 Task: Find connections with filter location Mogán with filter topic #Energywith filter profile language Potuguese with filter current company EY with filter school Dnyanprassarak Mandals College of Arts Sou. Sheela Premanand Vaidya College of Science & VNS Bandekar College of Commerce Assagao with filter industry Wholesale Metals and Minerals with filter service category Cybersecurity with filter keywords title Receptionist
Action: Mouse moved to (568, 65)
Screenshot: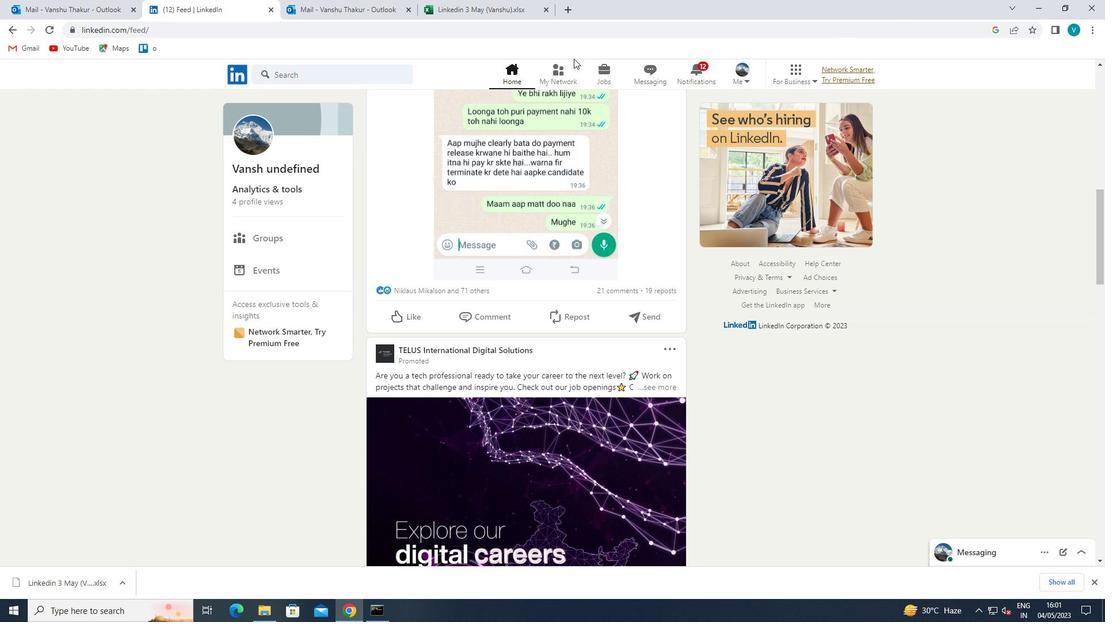 
Action: Mouse pressed left at (568, 65)
Screenshot: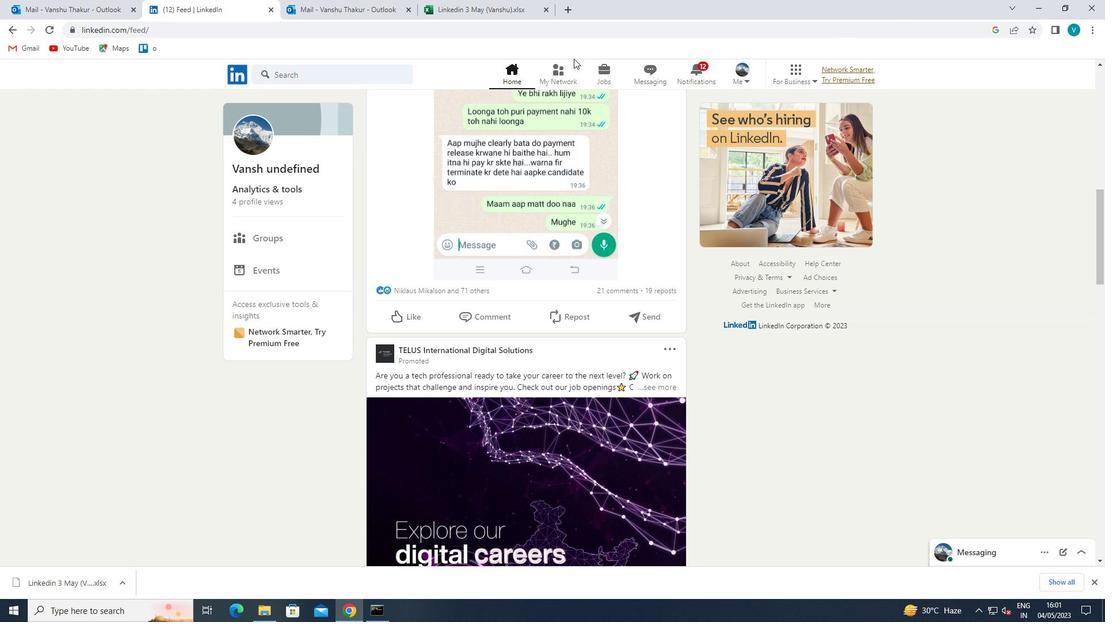 
Action: Mouse moved to (321, 129)
Screenshot: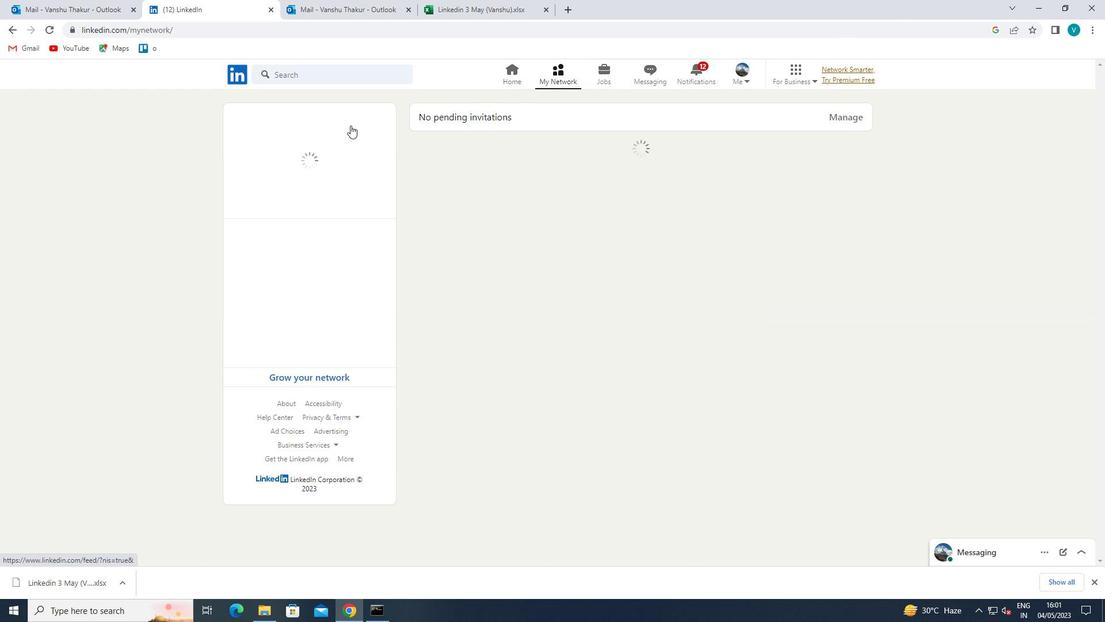 
Action: Mouse pressed left at (321, 129)
Screenshot: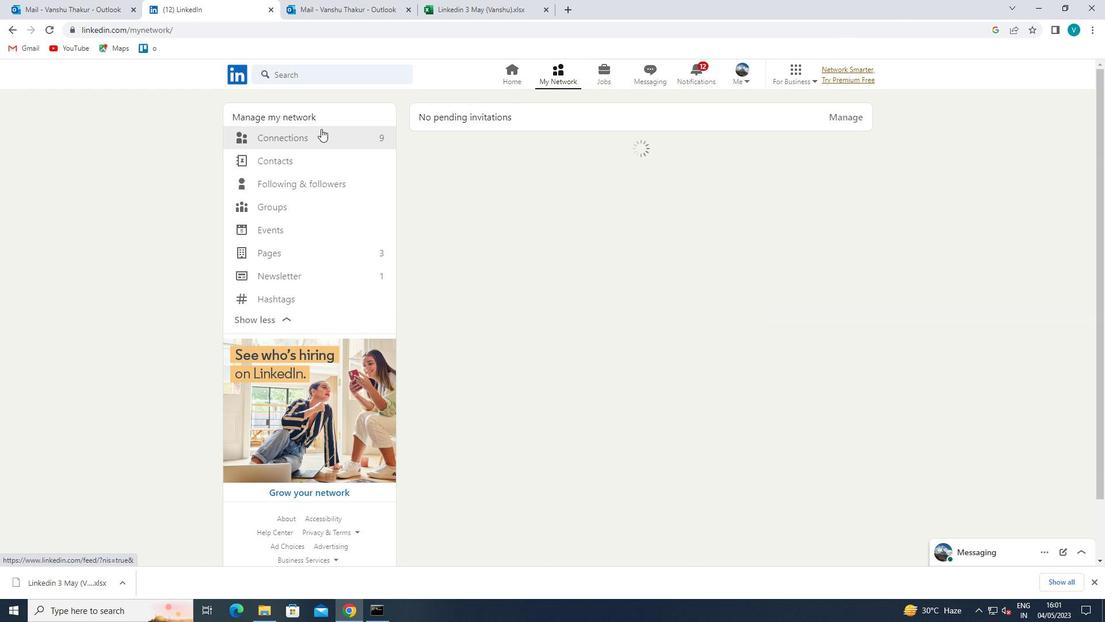 
Action: Mouse moved to (346, 131)
Screenshot: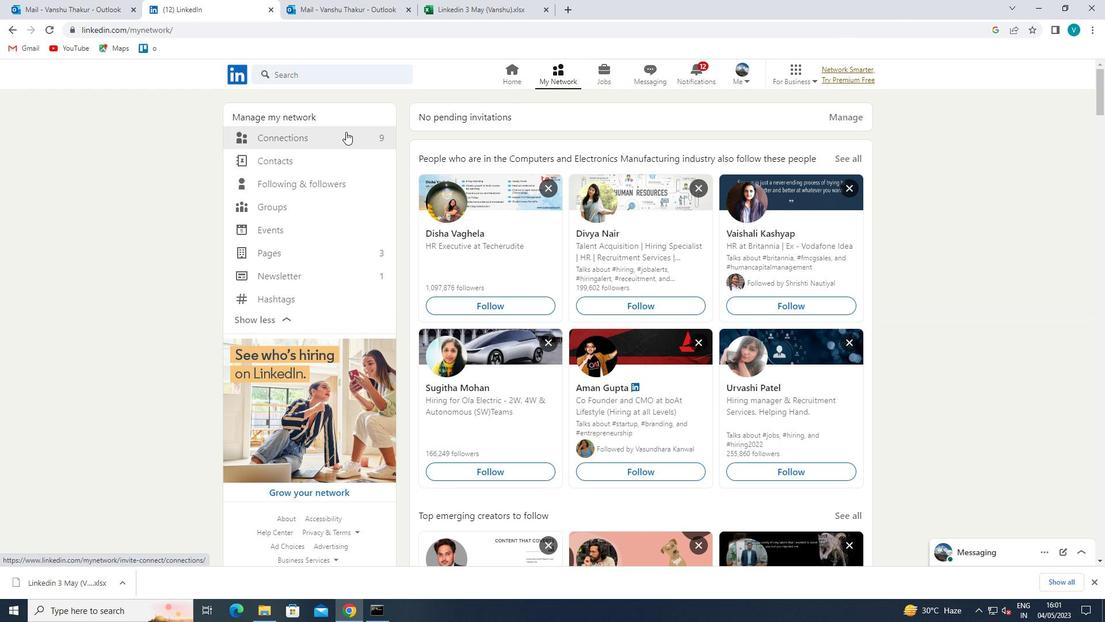 
Action: Mouse pressed left at (346, 131)
Screenshot: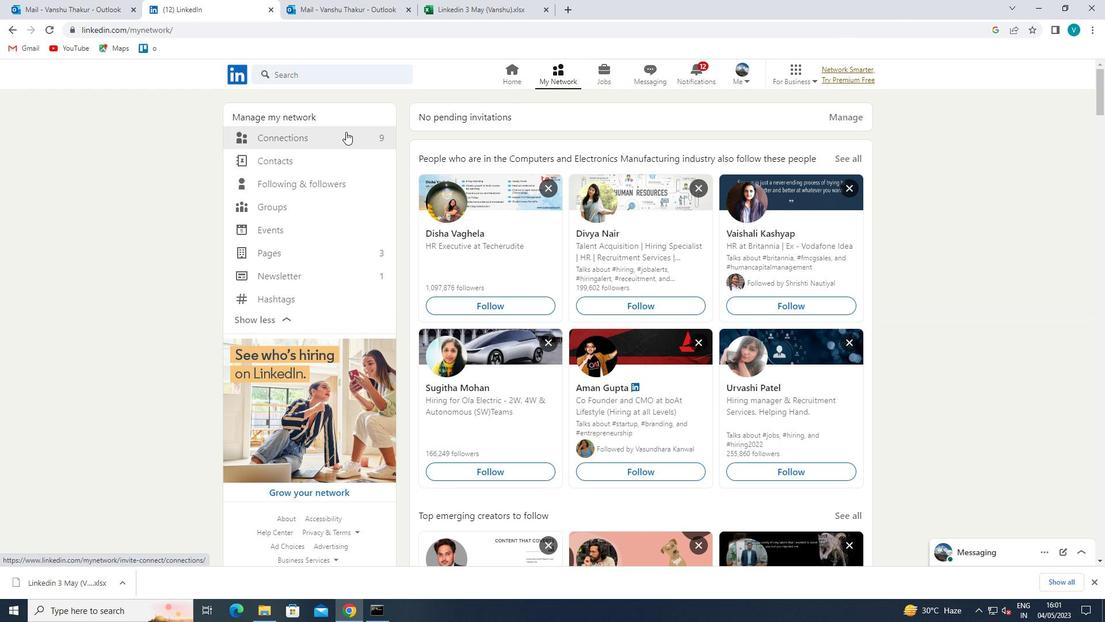 
Action: Mouse moved to (622, 136)
Screenshot: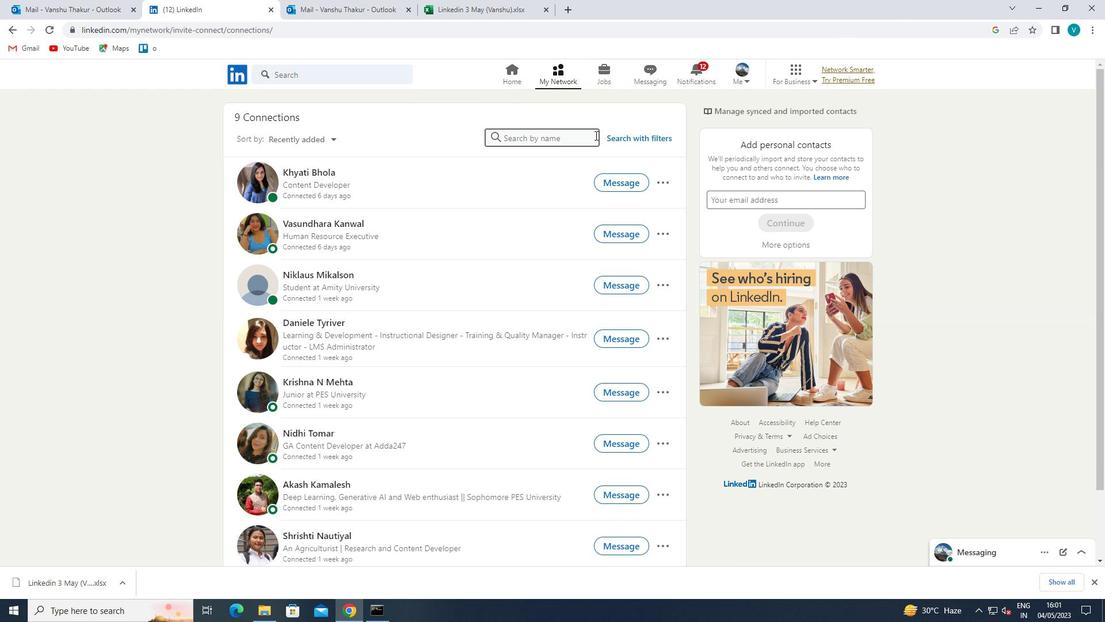 
Action: Mouse pressed left at (622, 136)
Screenshot: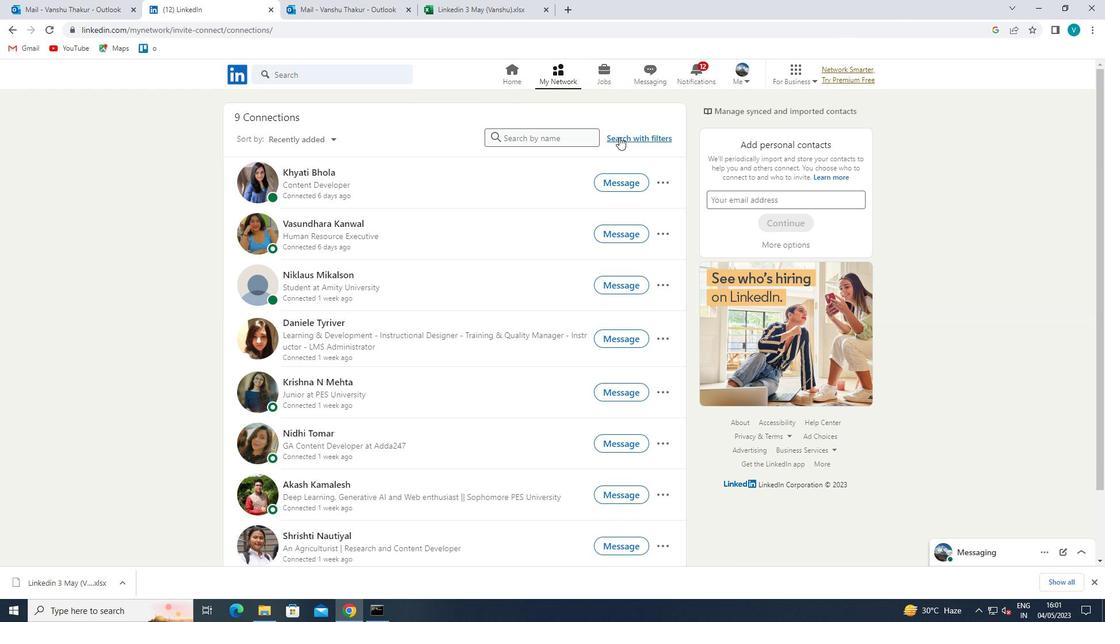 
Action: Mouse moved to (563, 110)
Screenshot: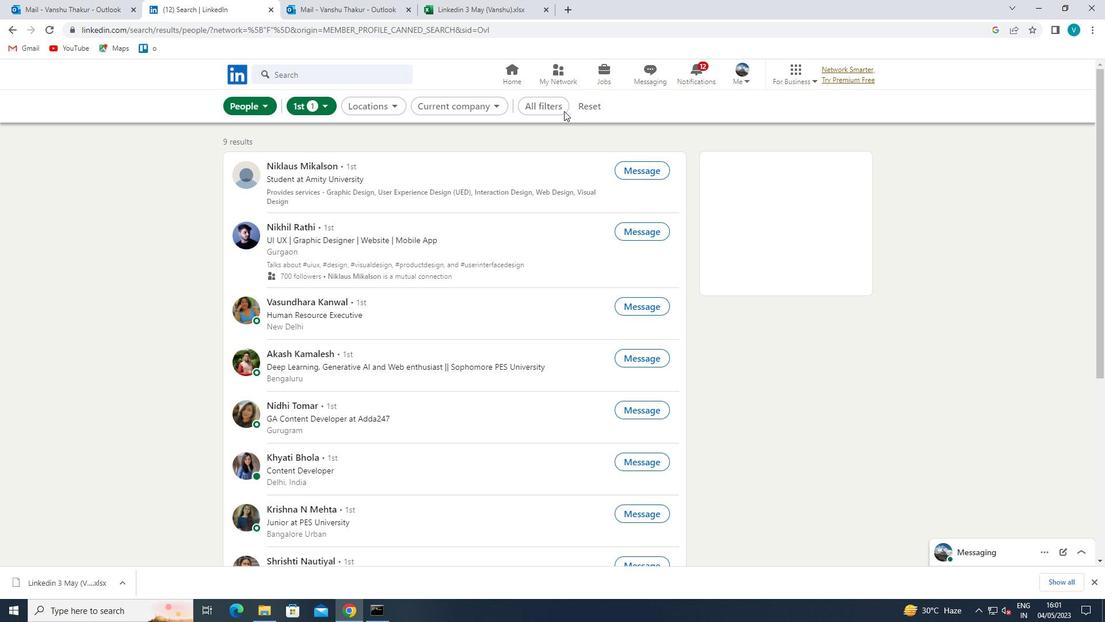 
Action: Mouse pressed left at (563, 110)
Screenshot: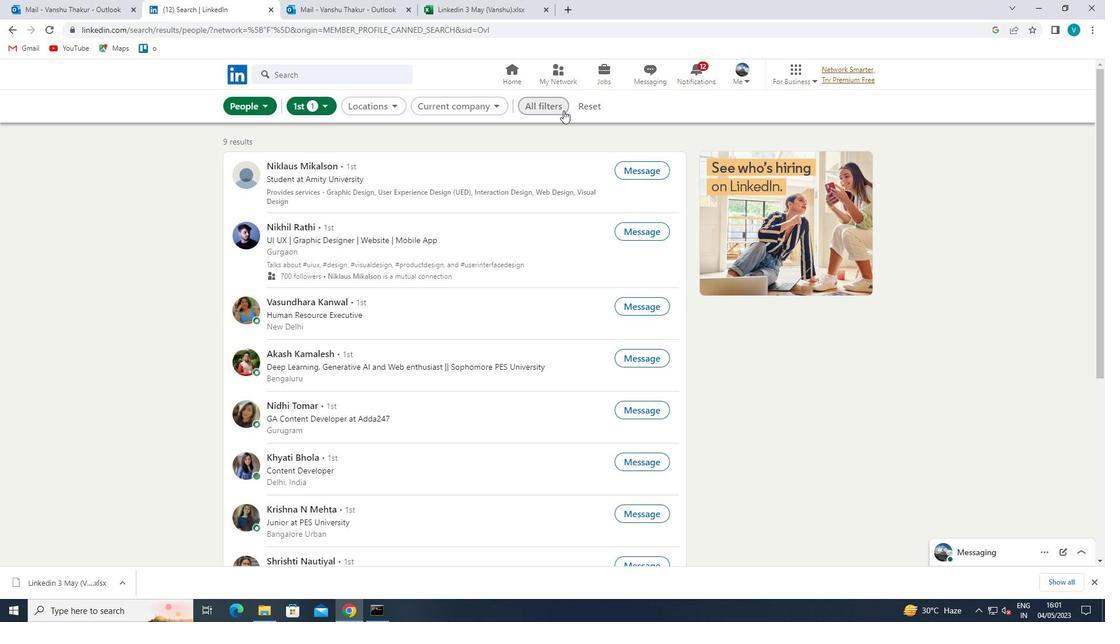 
Action: Mouse moved to (936, 276)
Screenshot: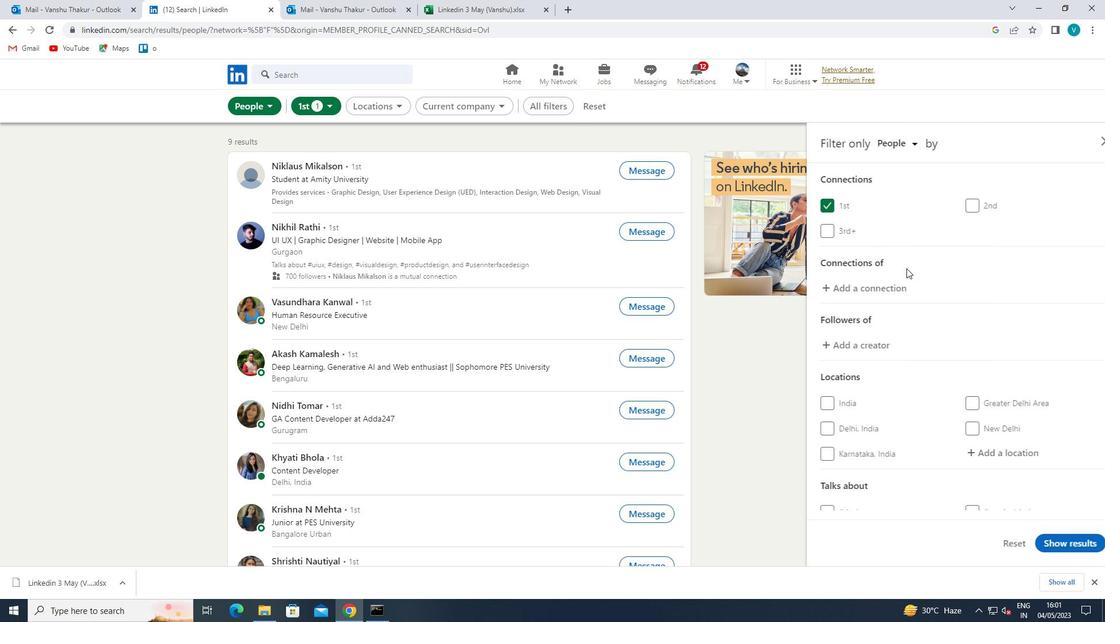 
Action: Mouse scrolled (936, 275) with delta (0, 0)
Screenshot: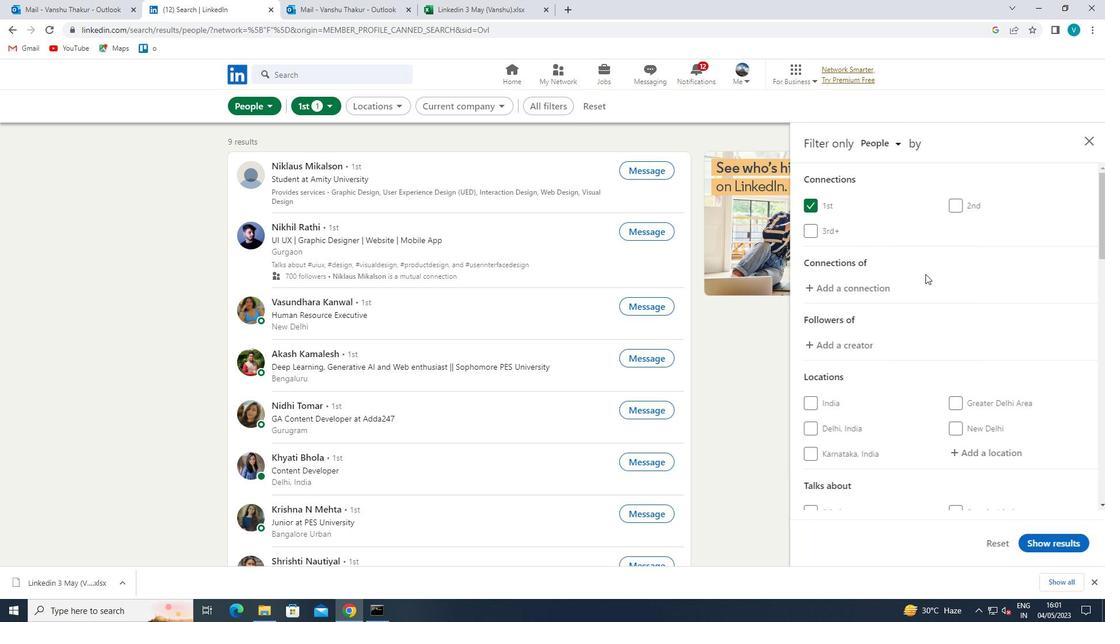
Action: Mouse moved to (985, 385)
Screenshot: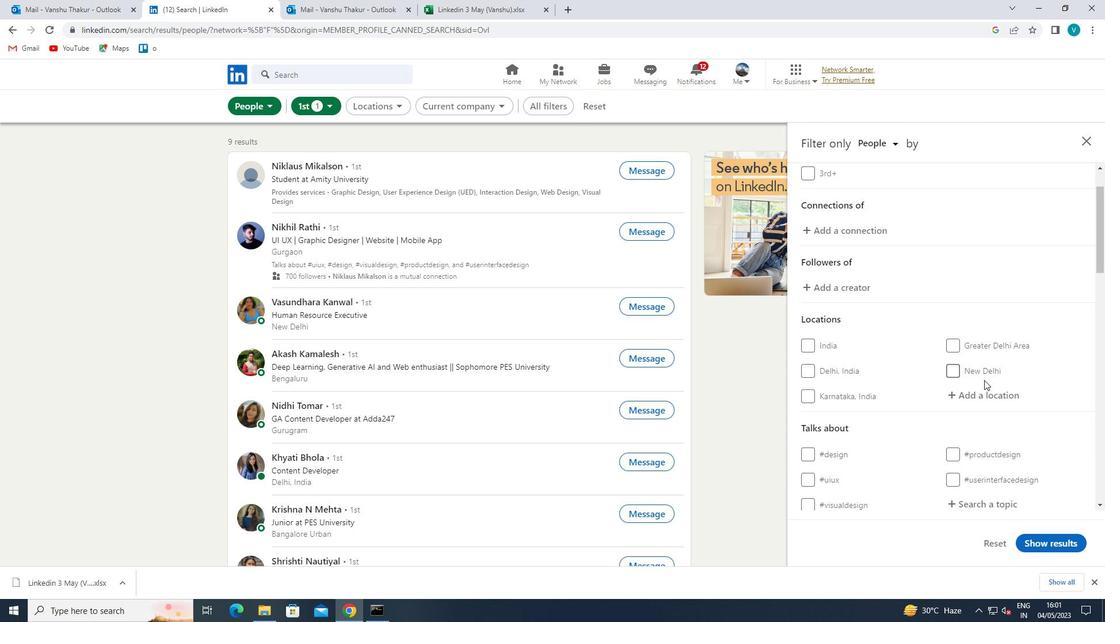 
Action: Mouse pressed left at (985, 385)
Screenshot: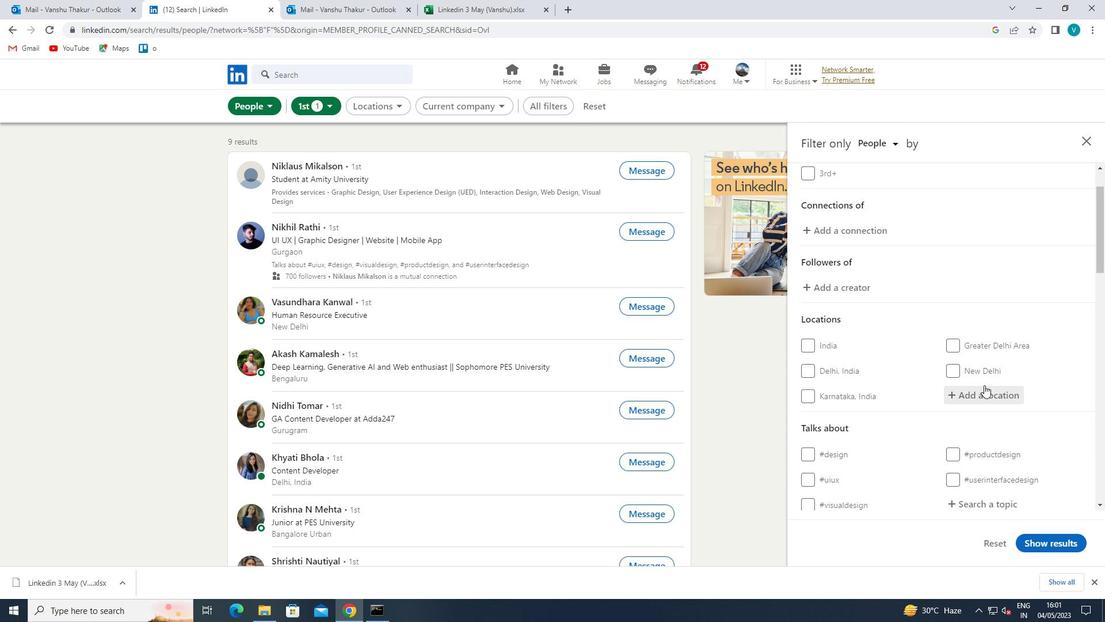 
Action: Mouse moved to (954, 369)
Screenshot: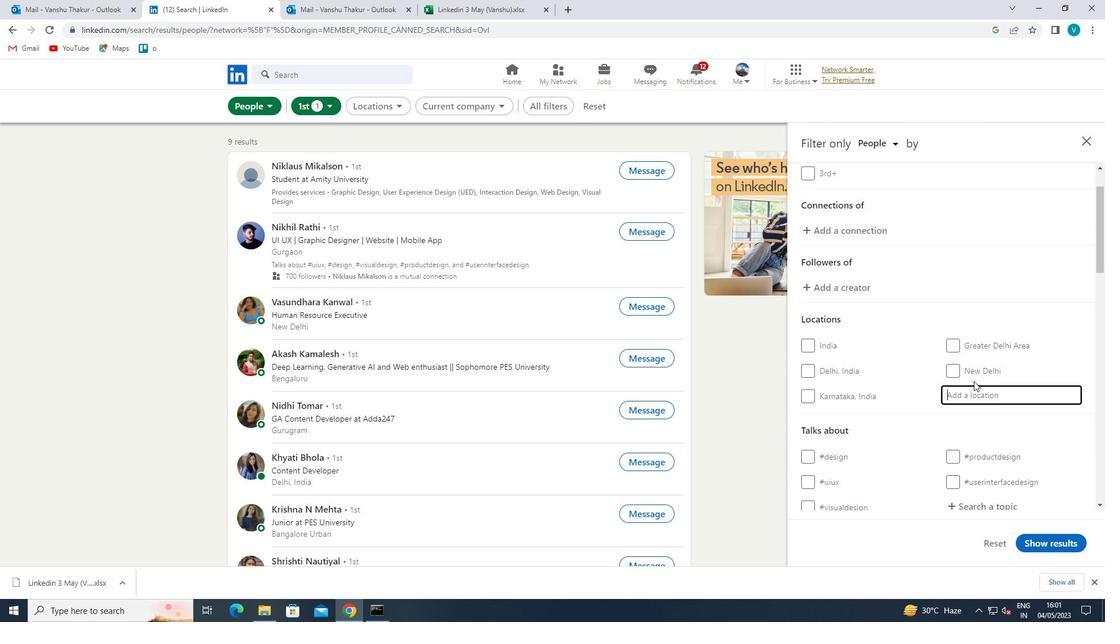 
Action: Key pressed <Key.shift>MOGAN
Screenshot: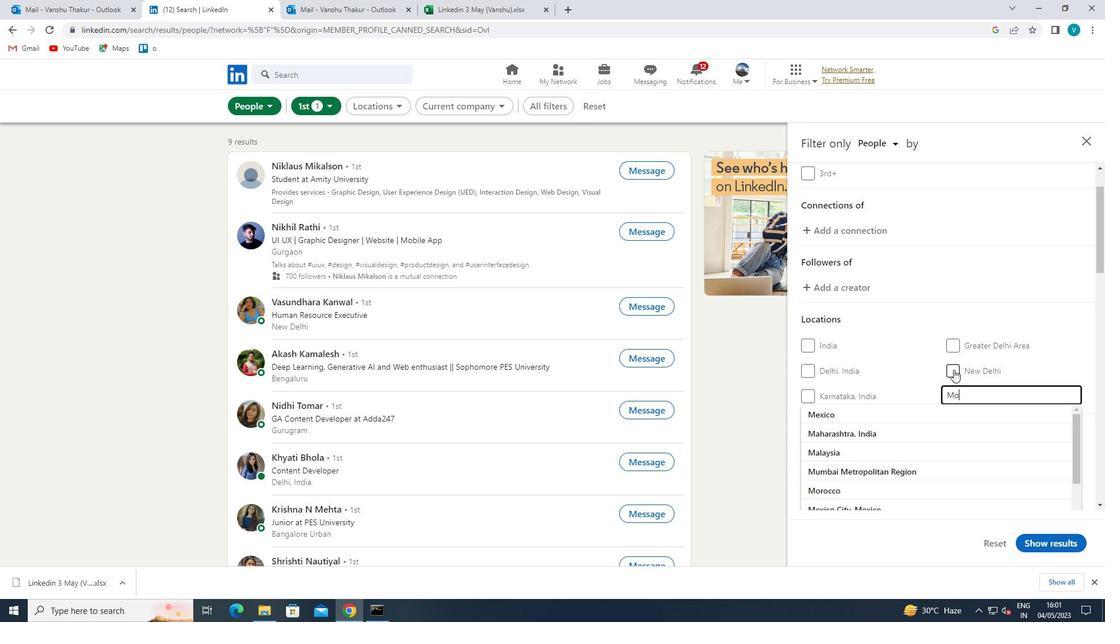 
Action: Mouse moved to (912, 419)
Screenshot: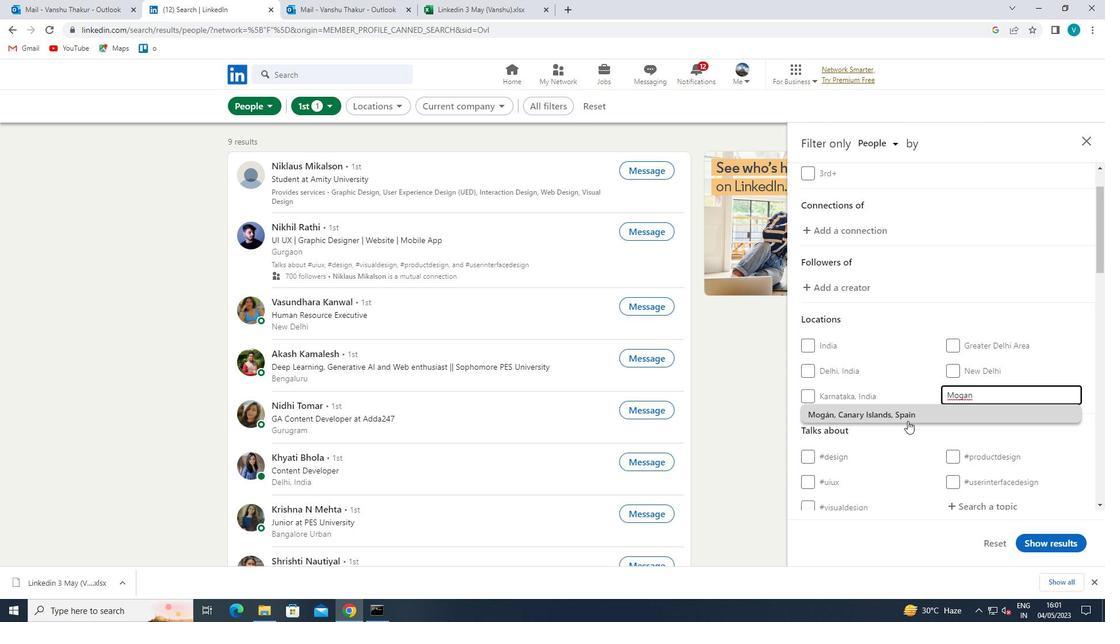 
Action: Mouse pressed left at (912, 419)
Screenshot: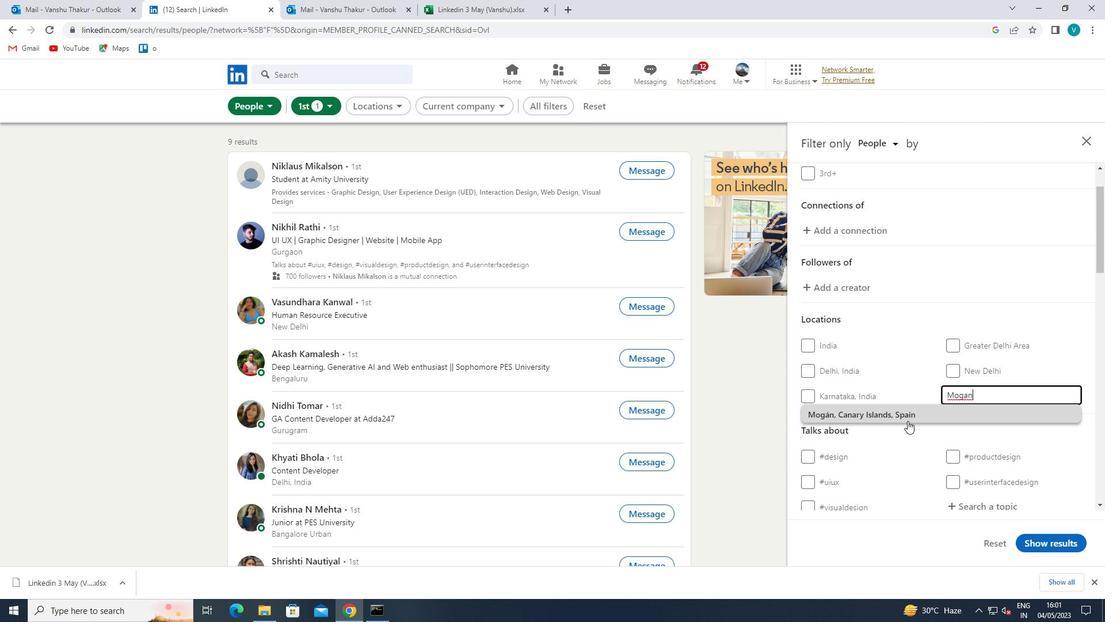 
Action: Mouse scrolled (912, 418) with delta (0, 0)
Screenshot: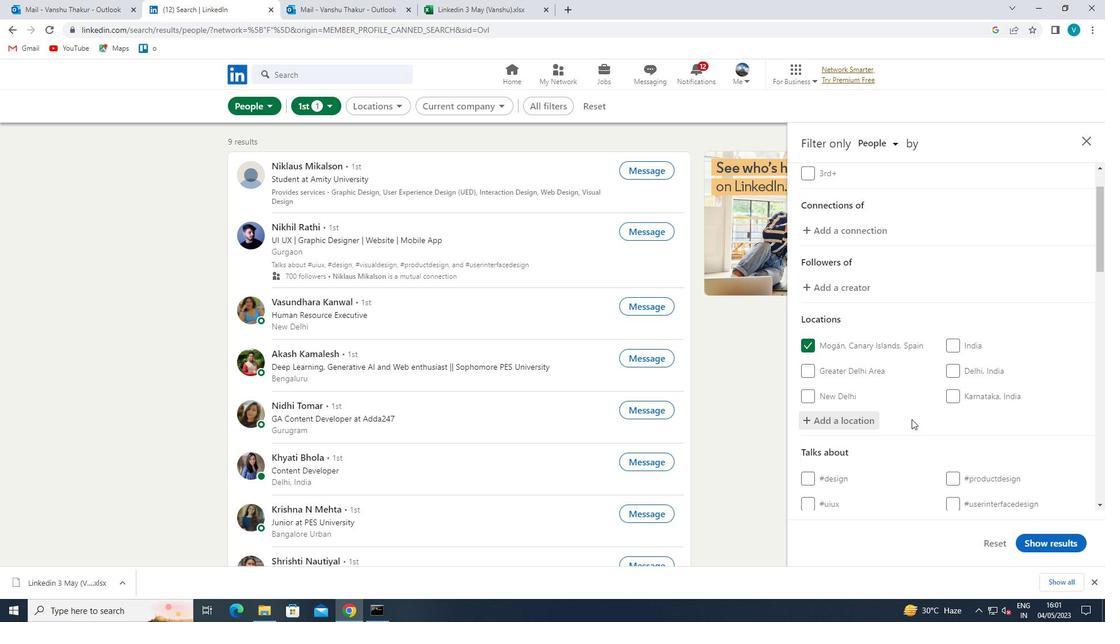 
Action: Mouse scrolled (912, 418) with delta (0, 0)
Screenshot: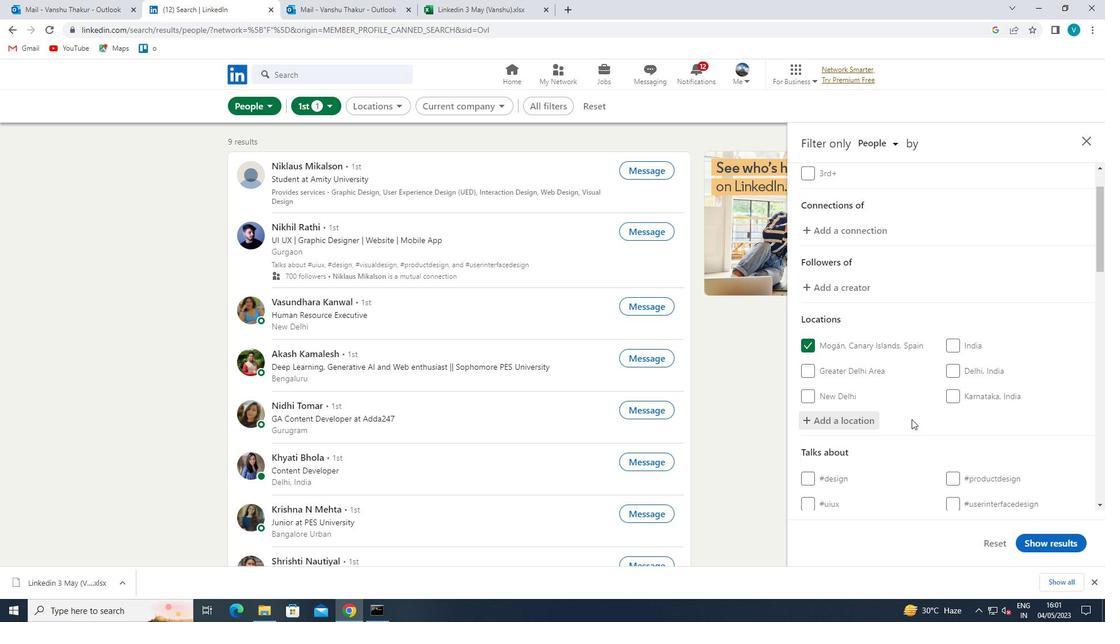 
Action: Mouse moved to (972, 414)
Screenshot: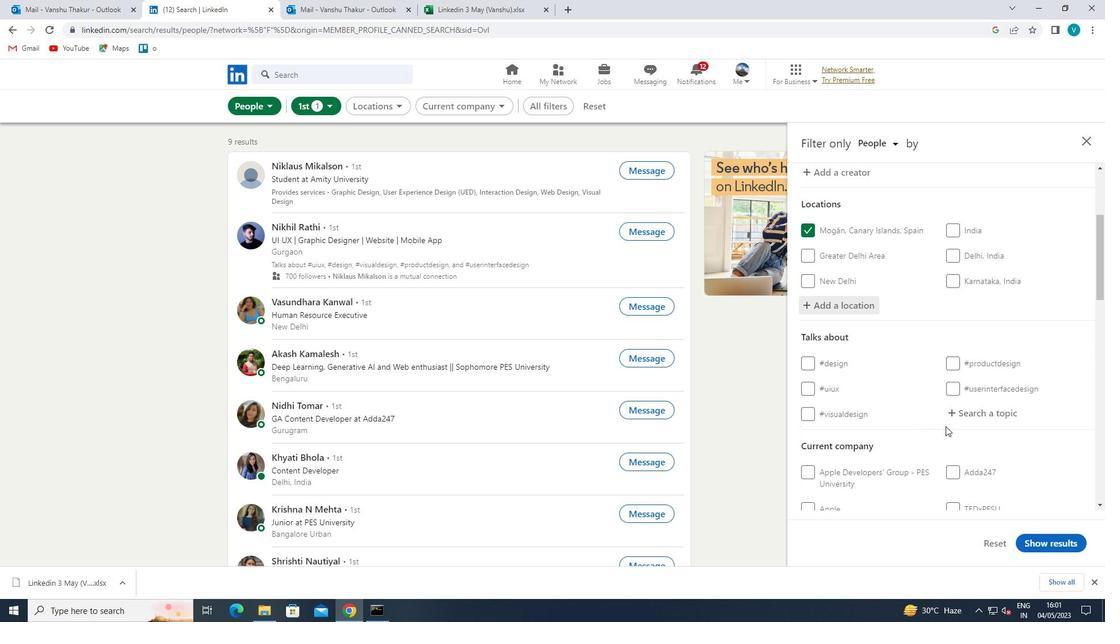 
Action: Mouse pressed left at (972, 414)
Screenshot: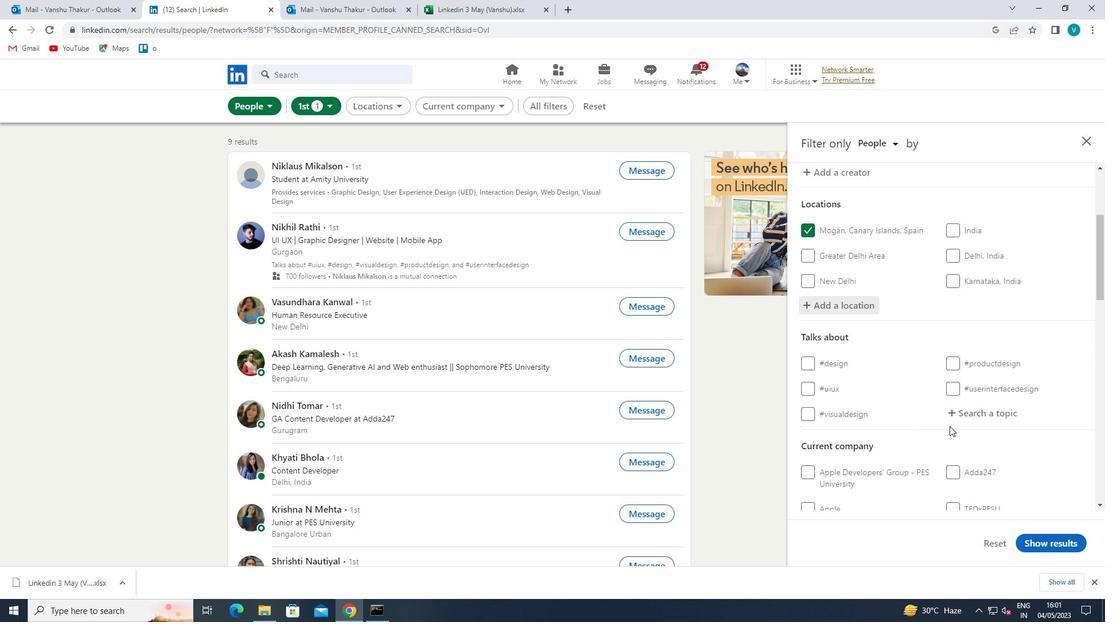 
Action: Key pressed ENERGY
Screenshot: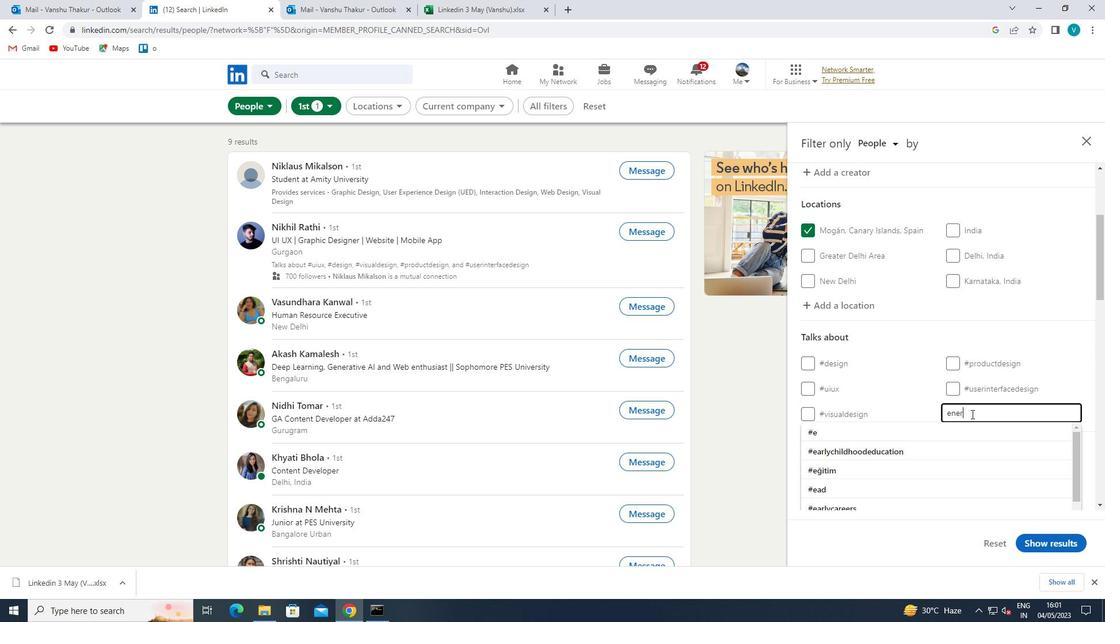 
Action: Mouse moved to (951, 426)
Screenshot: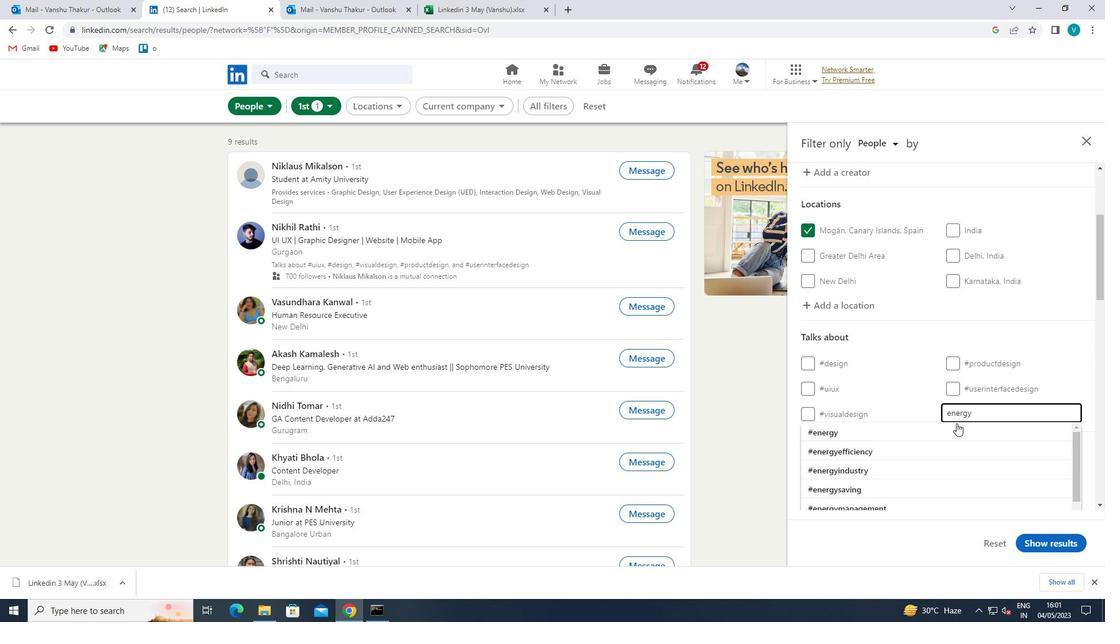 
Action: Mouse pressed left at (951, 426)
Screenshot: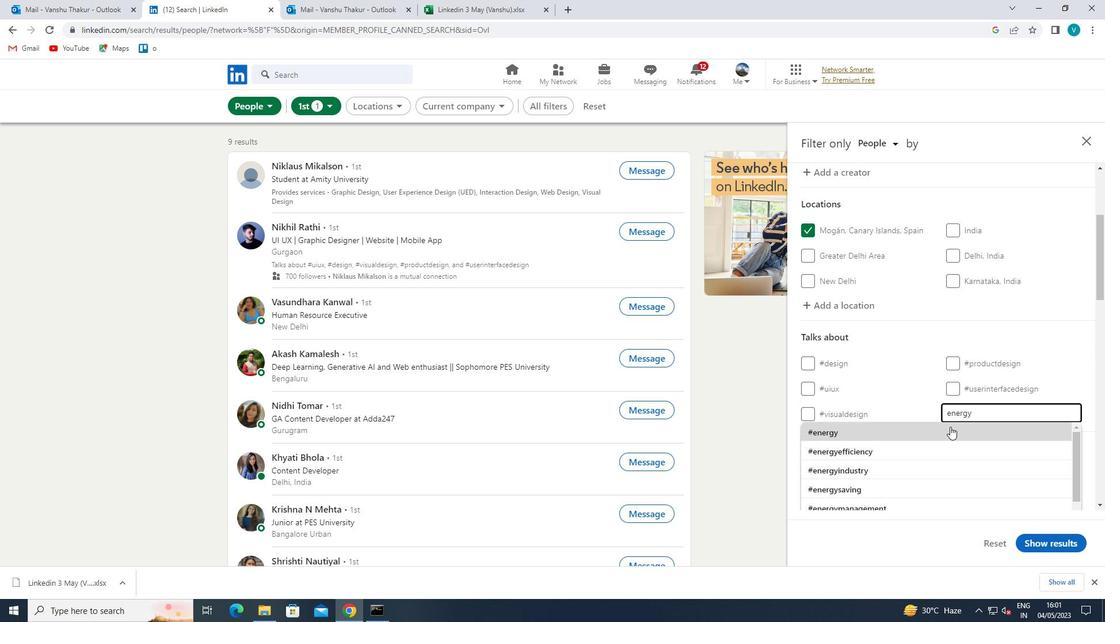 
Action: Mouse scrolled (951, 426) with delta (0, 0)
Screenshot: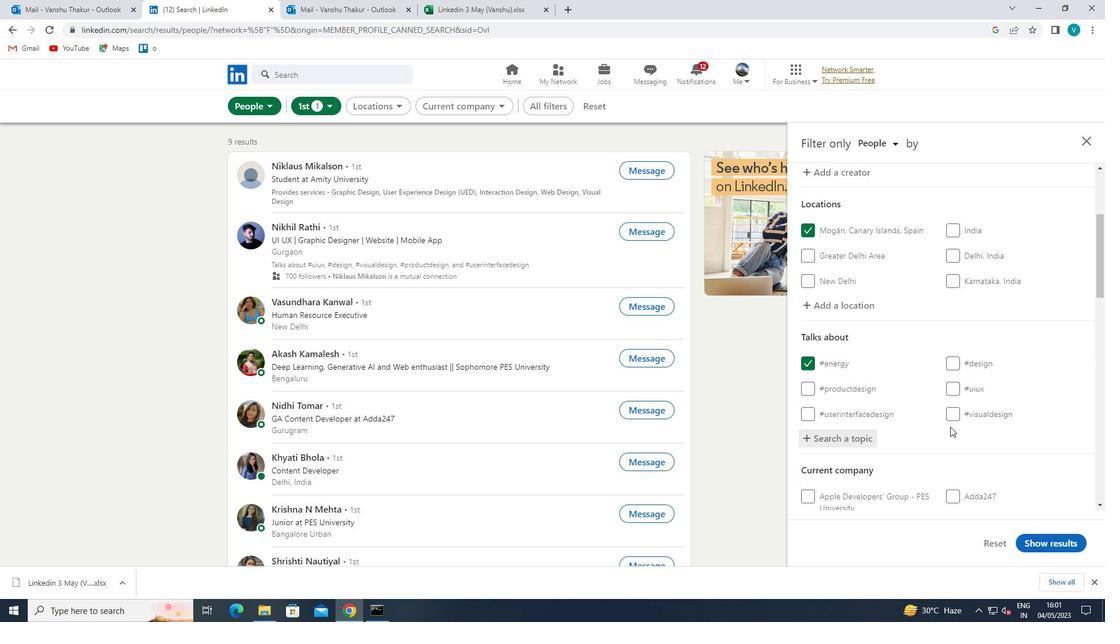 
Action: Mouse scrolled (951, 426) with delta (0, 0)
Screenshot: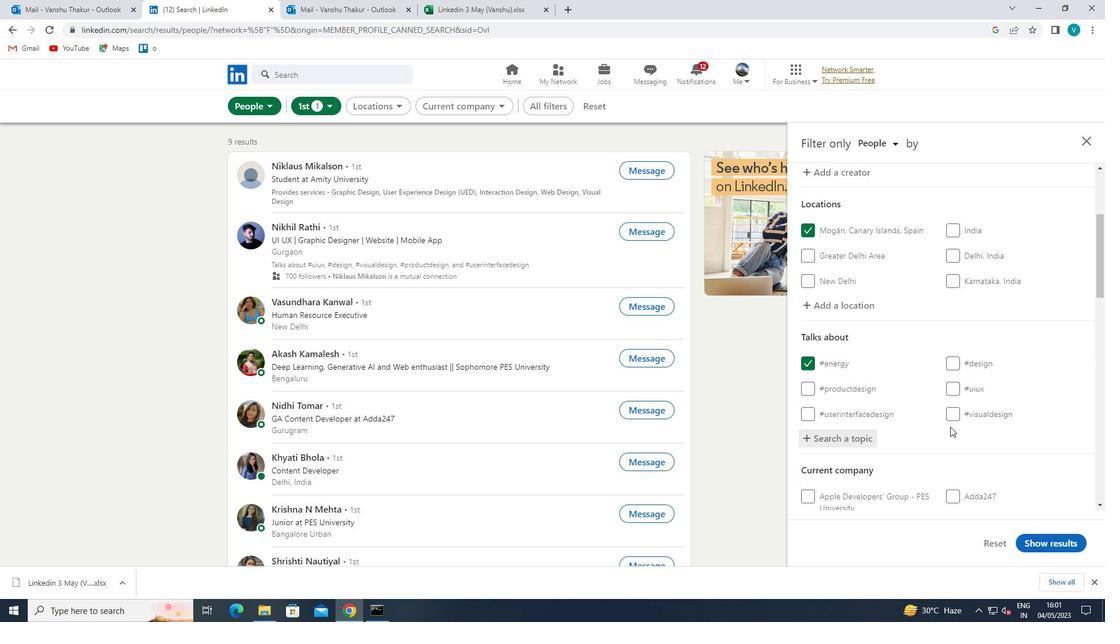 
Action: Mouse moved to (966, 440)
Screenshot: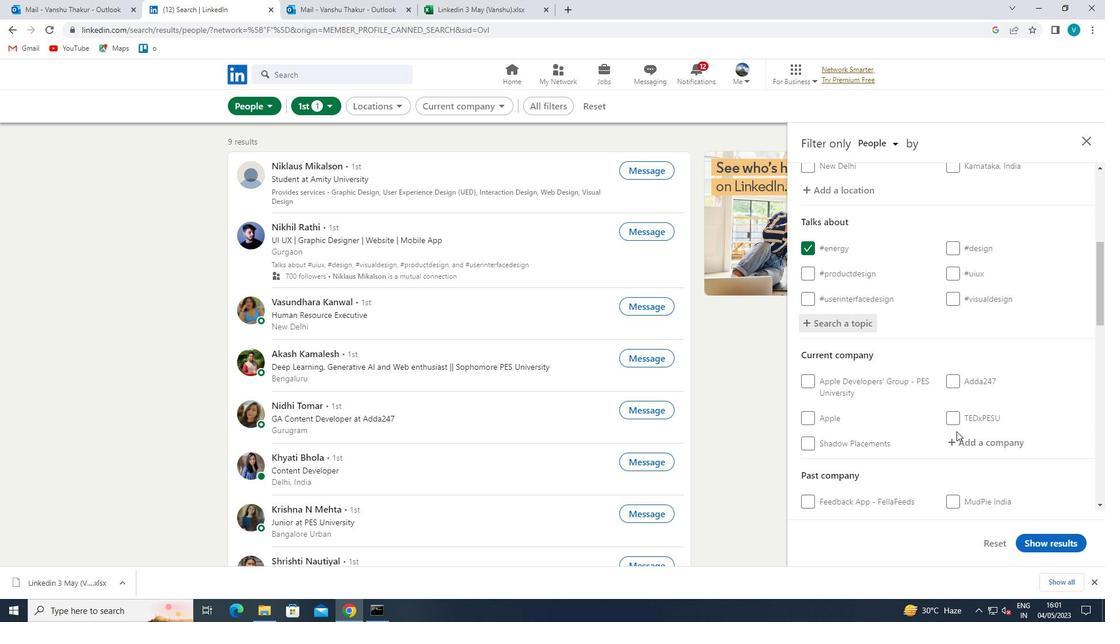 
Action: Mouse pressed left at (966, 440)
Screenshot: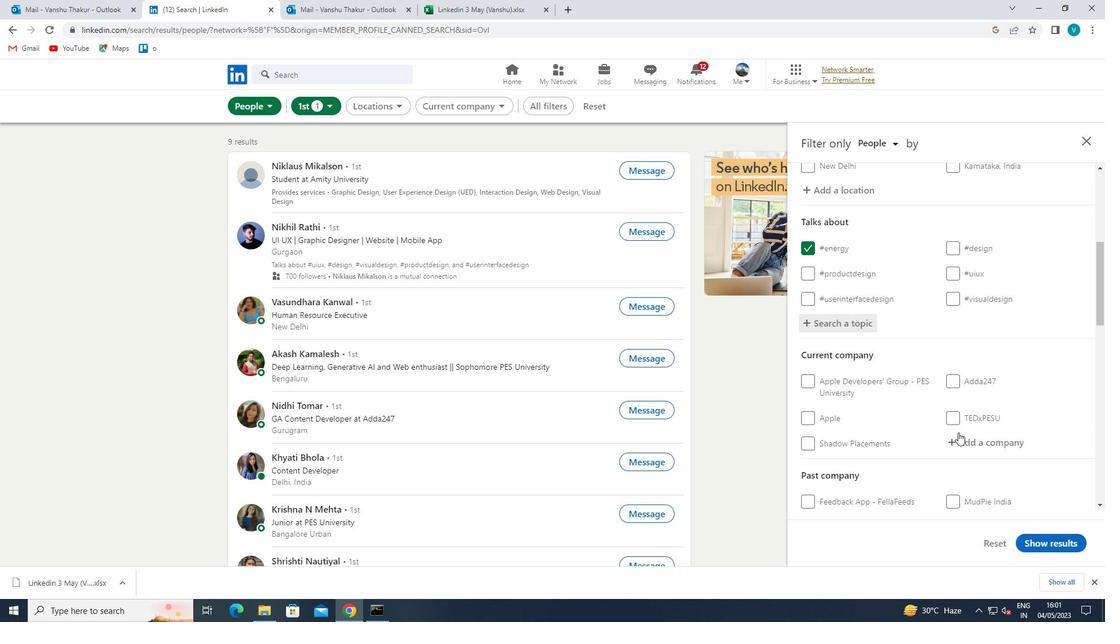 
Action: Mouse moved to (969, 432)
Screenshot: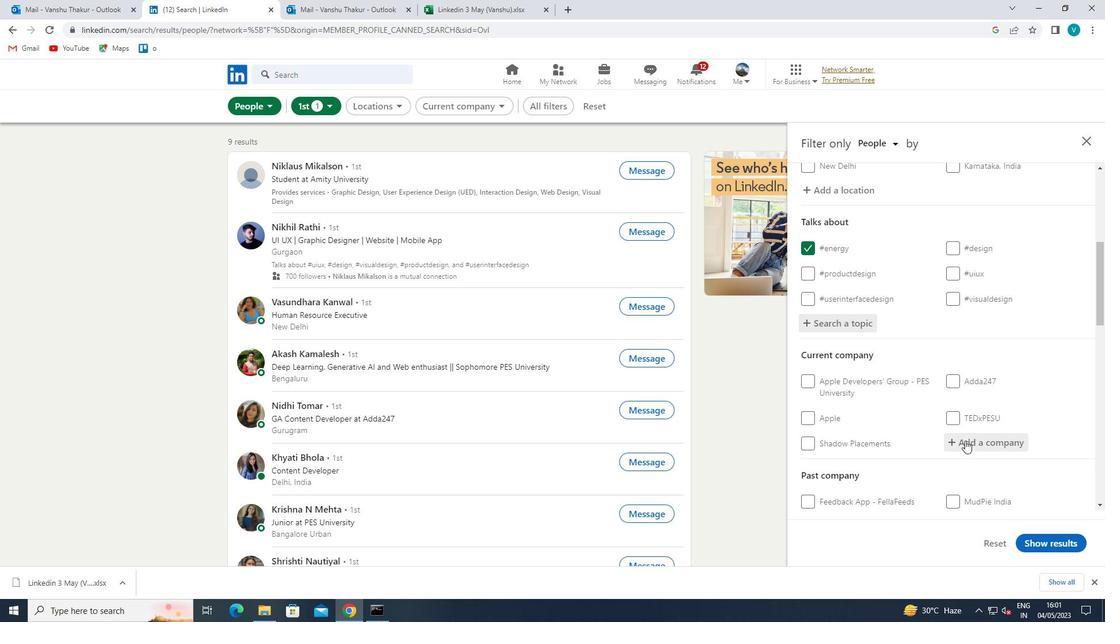 
Action: Key pressed <Key.shift>EY
Screenshot: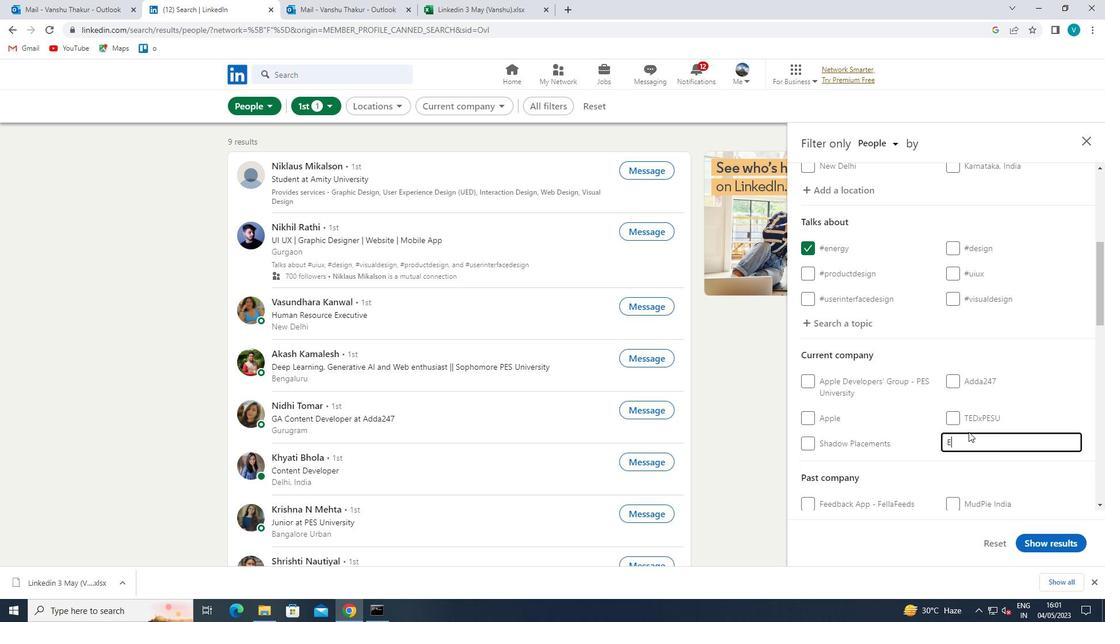 
Action: Mouse moved to (919, 457)
Screenshot: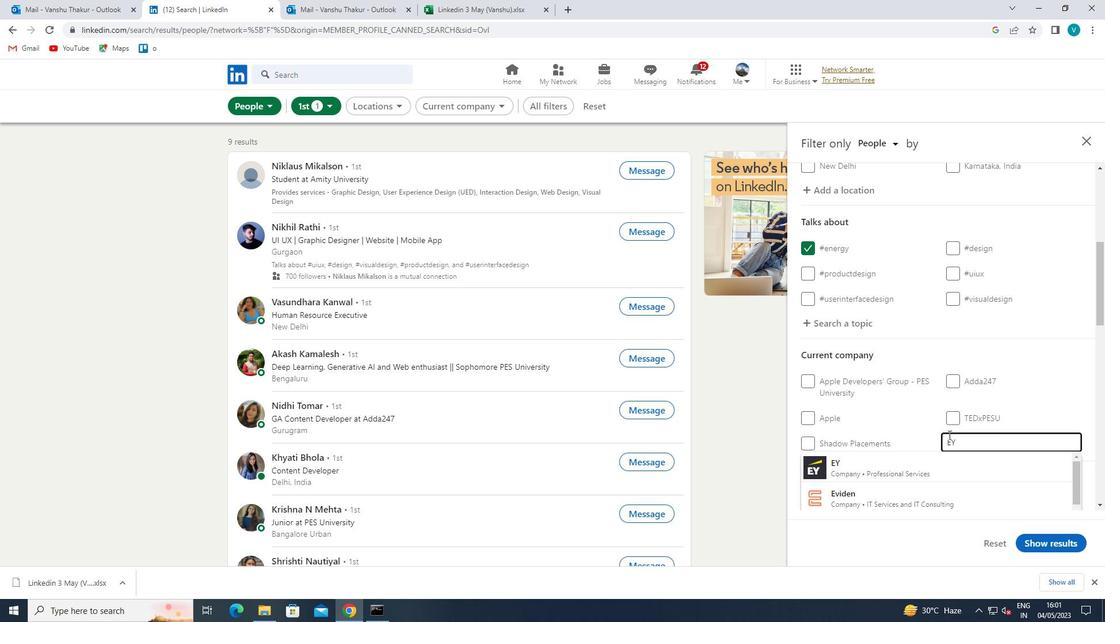 
Action: Mouse pressed left at (919, 457)
Screenshot: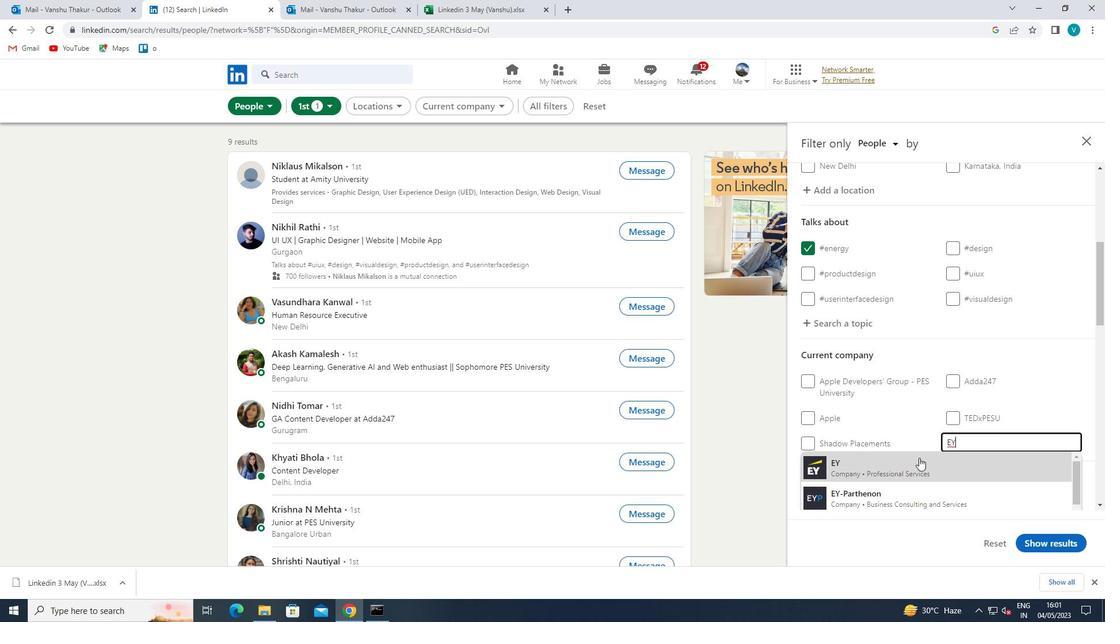 
Action: Mouse moved to (921, 456)
Screenshot: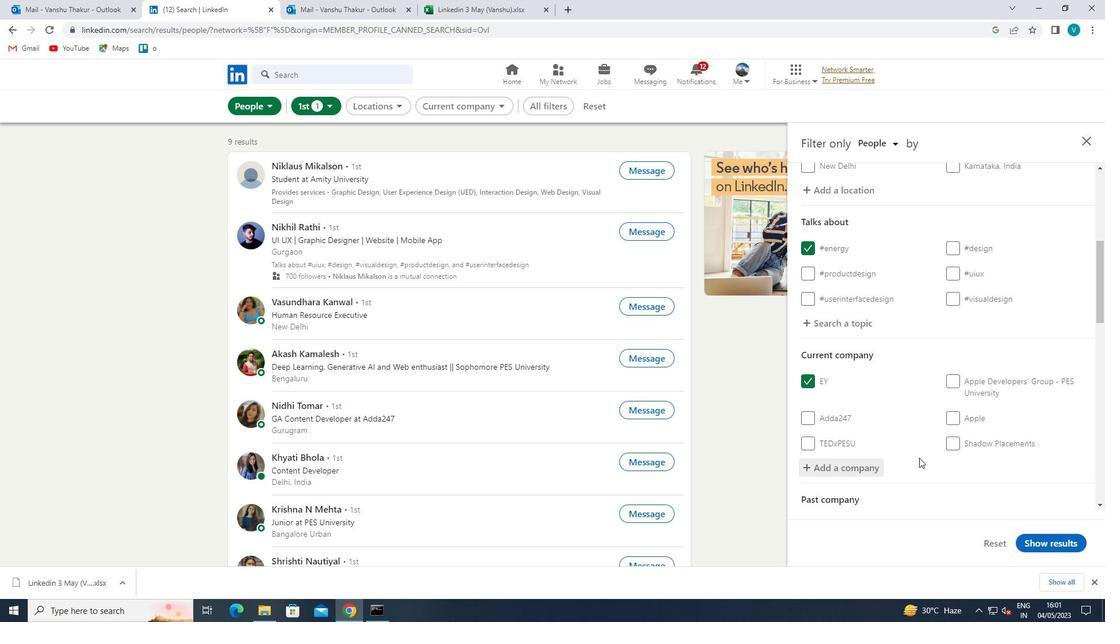 
Action: Mouse scrolled (921, 455) with delta (0, 0)
Screenshot: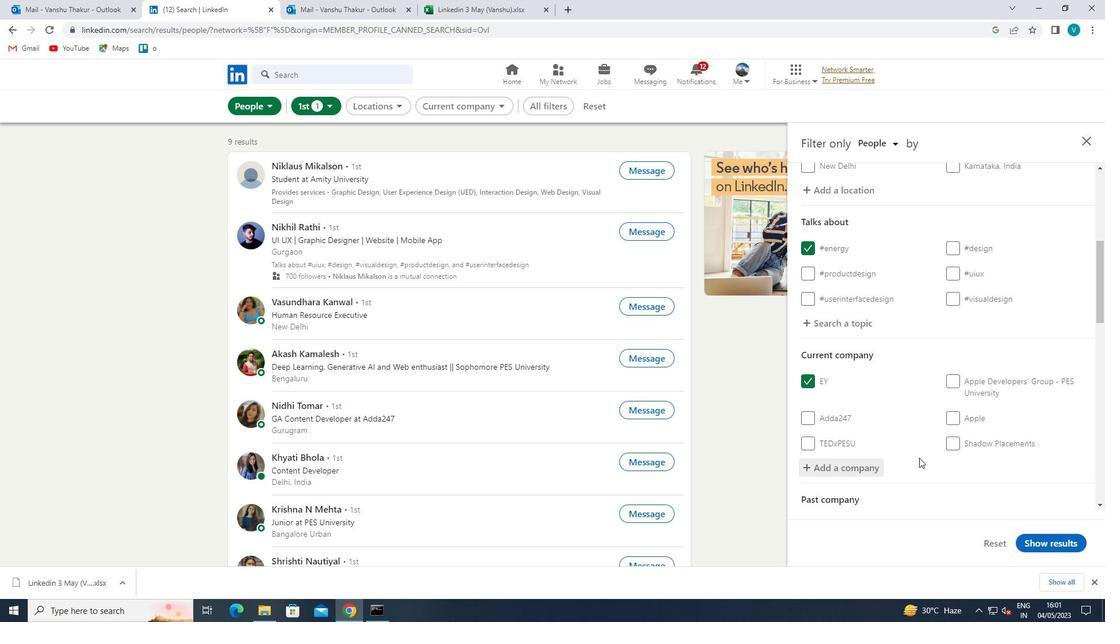 
Action: Mouse moved to (921, 450)
Screenshot: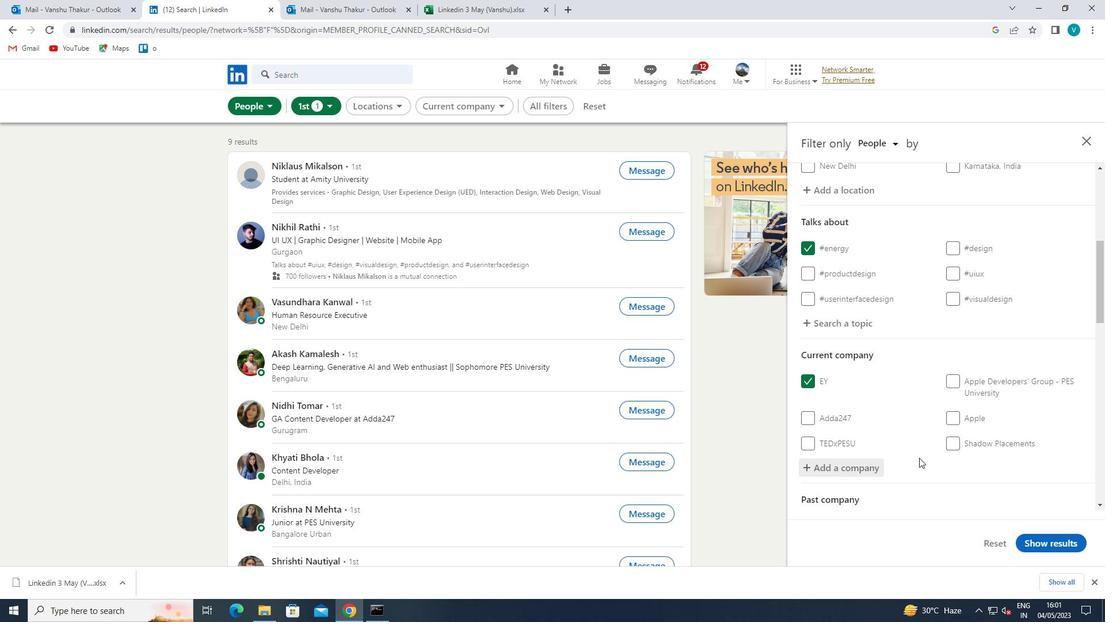 
Action: Mouse scrolled (921, 449) with delta (0, 0)
Screenshot: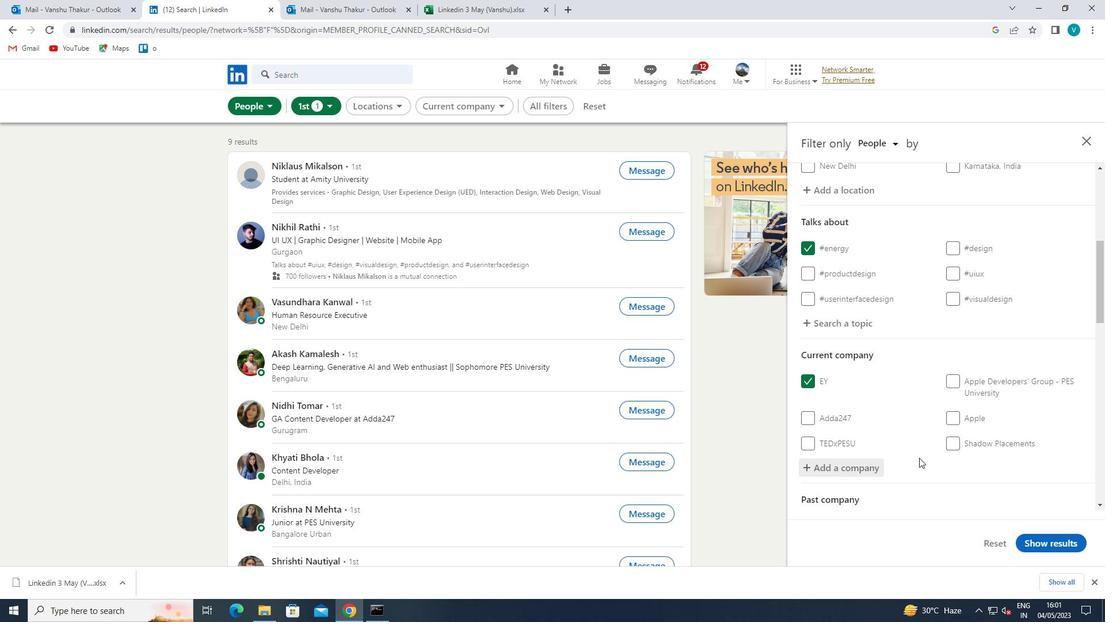 
Action: Mouse moved to (920, 447)
Screenshot: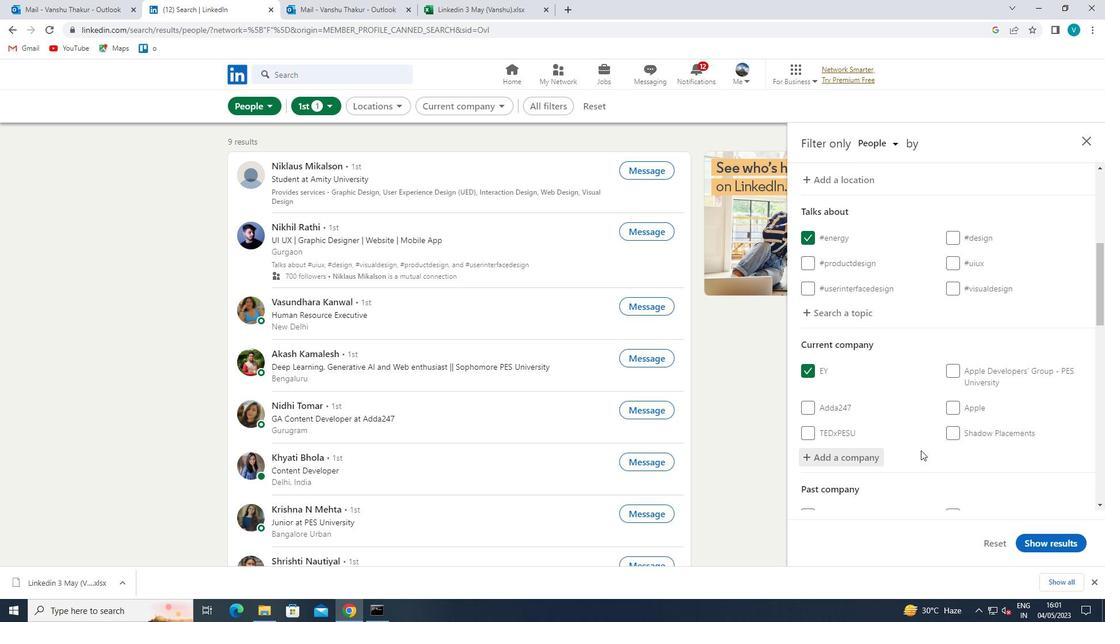 
Action: Mouse scrolled (920, 446) with delta (0, 0)
Screenshot: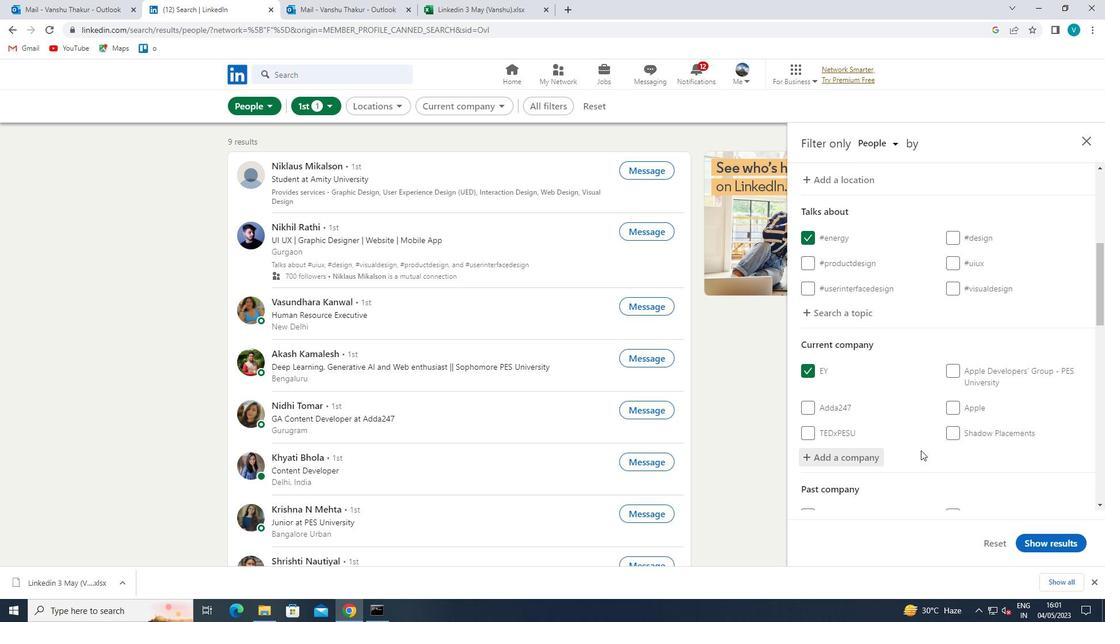 
Action: Mouse moved to (919, 445)
Screenshot: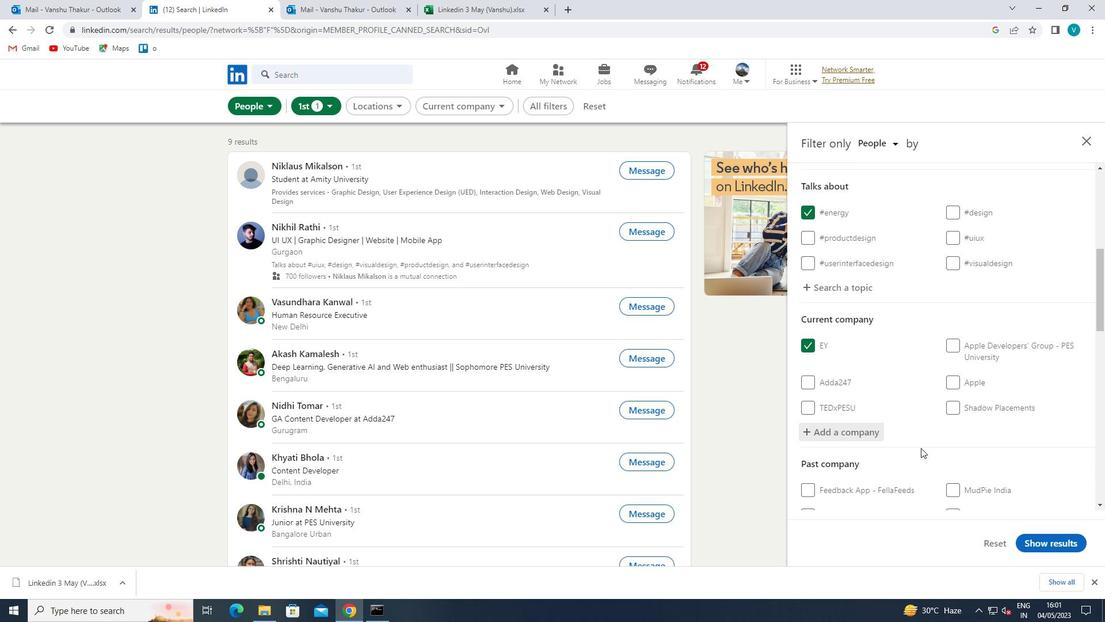 
Action: Mouse scrolled (919, 444) with delta (0, 0)
Screenshot: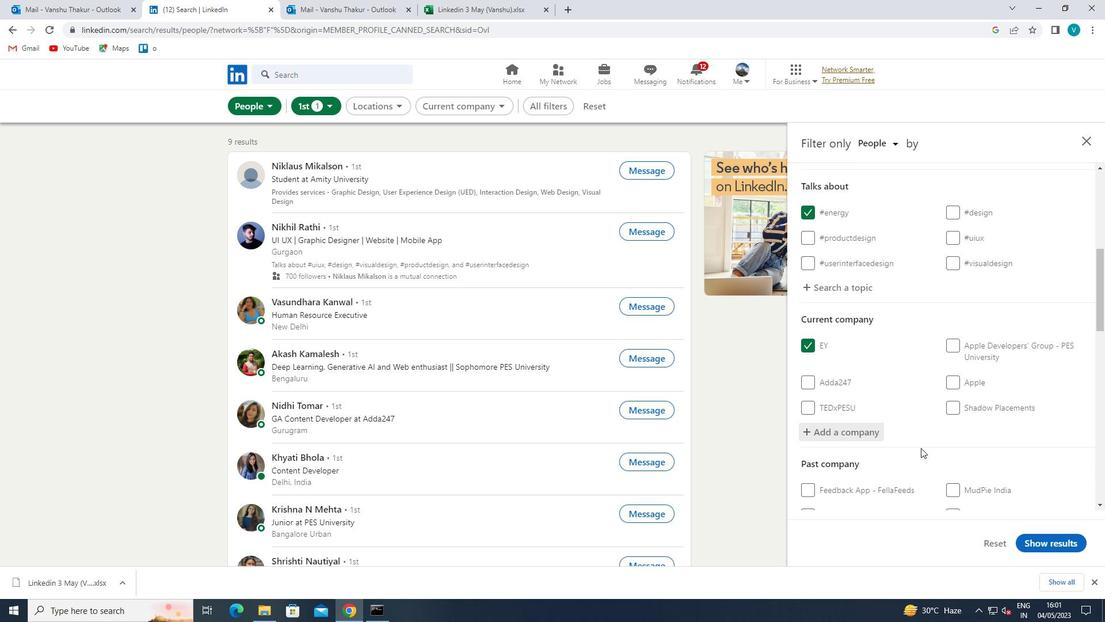 
Action: Mouse moved to (920, 444)
Screenshot: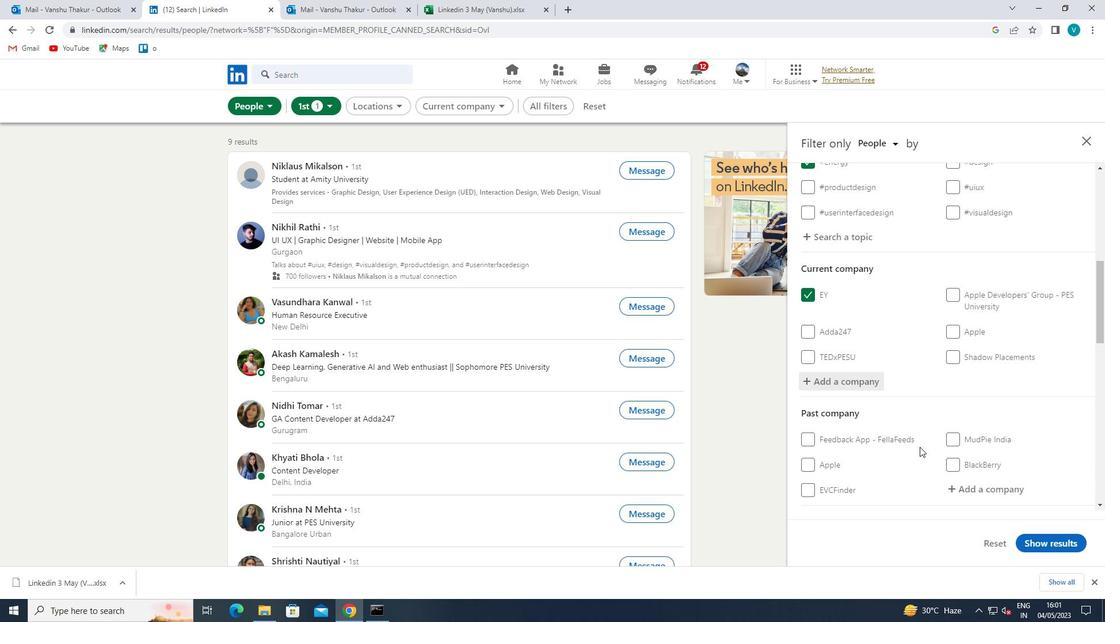 
Action: Mouse scrolled (920, 443) with delta (0, 0)
Screenshot: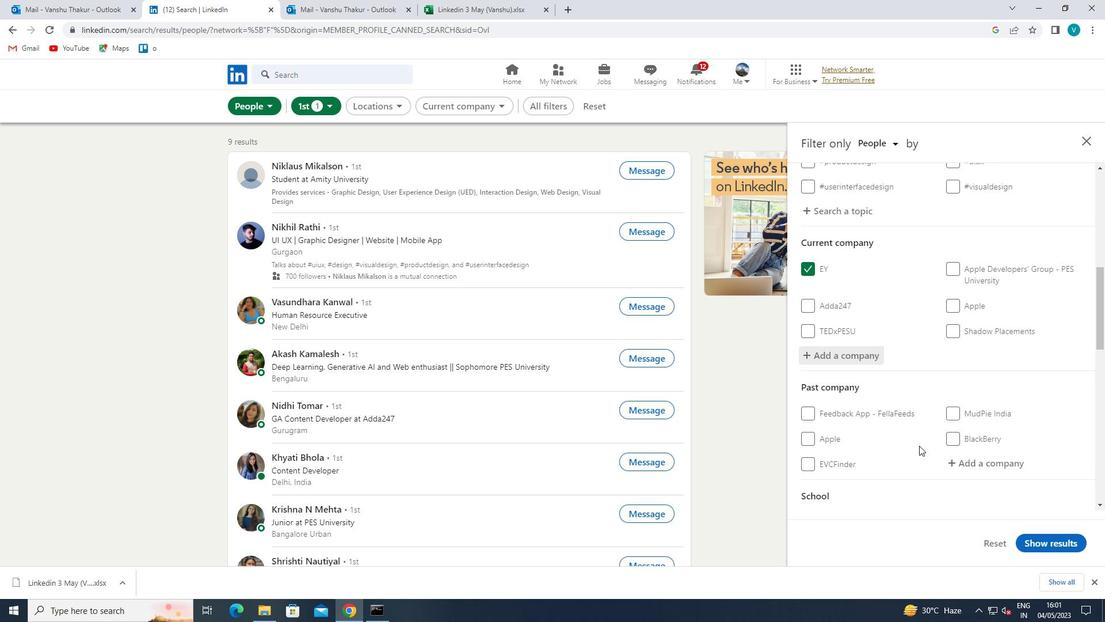 
Action: Mouse moved to (958, 434)
Screenshot: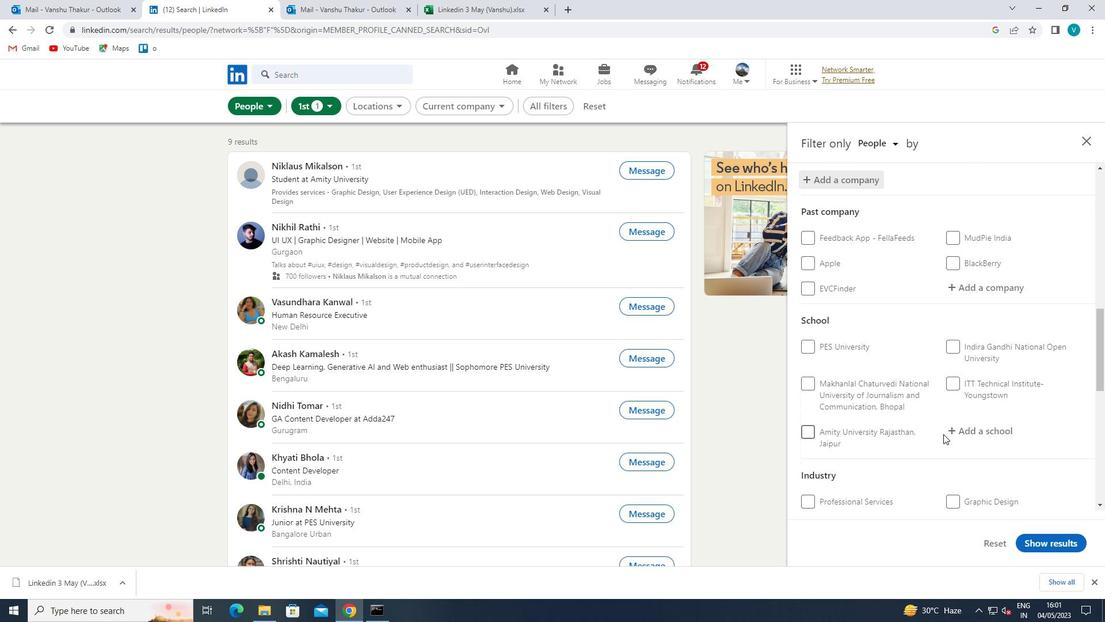 
Action: Mouse pressed left at (958, 434)
Screenshot: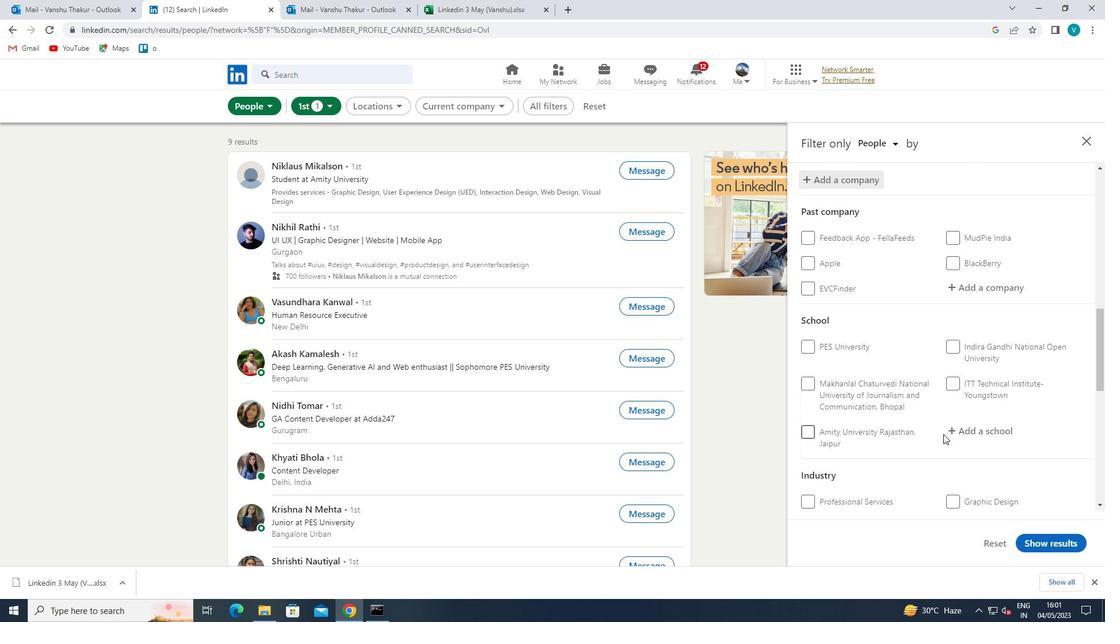 
Action: Key pressed <Key.shift><Key.shift>DNYANPRASSARAK
Screenshot: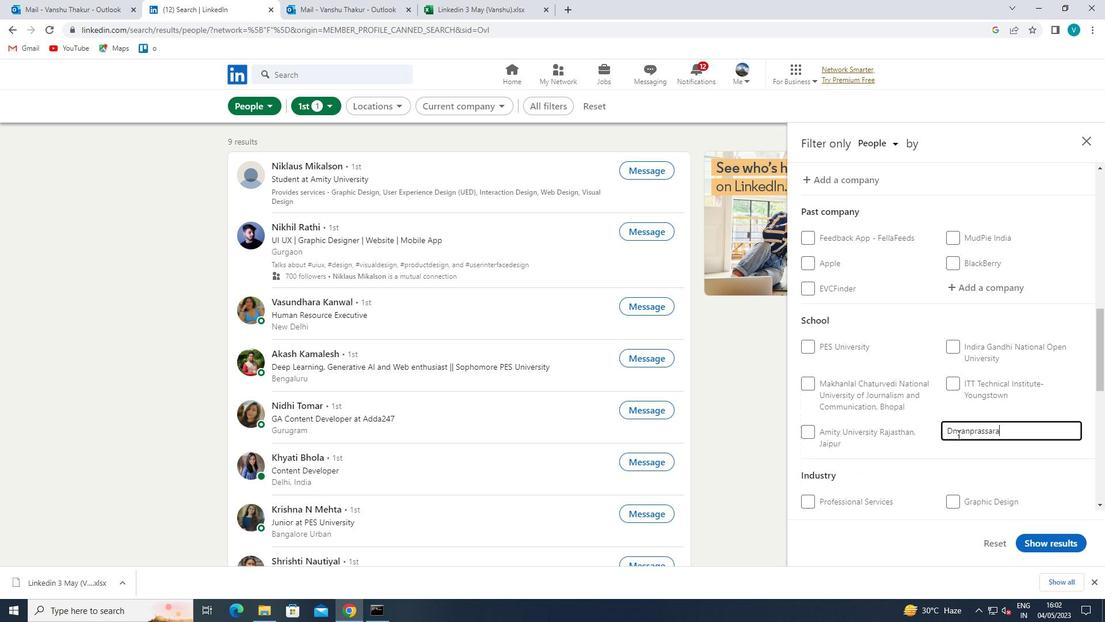 
Action: Mouse moved to (980, 464)
Screenshot: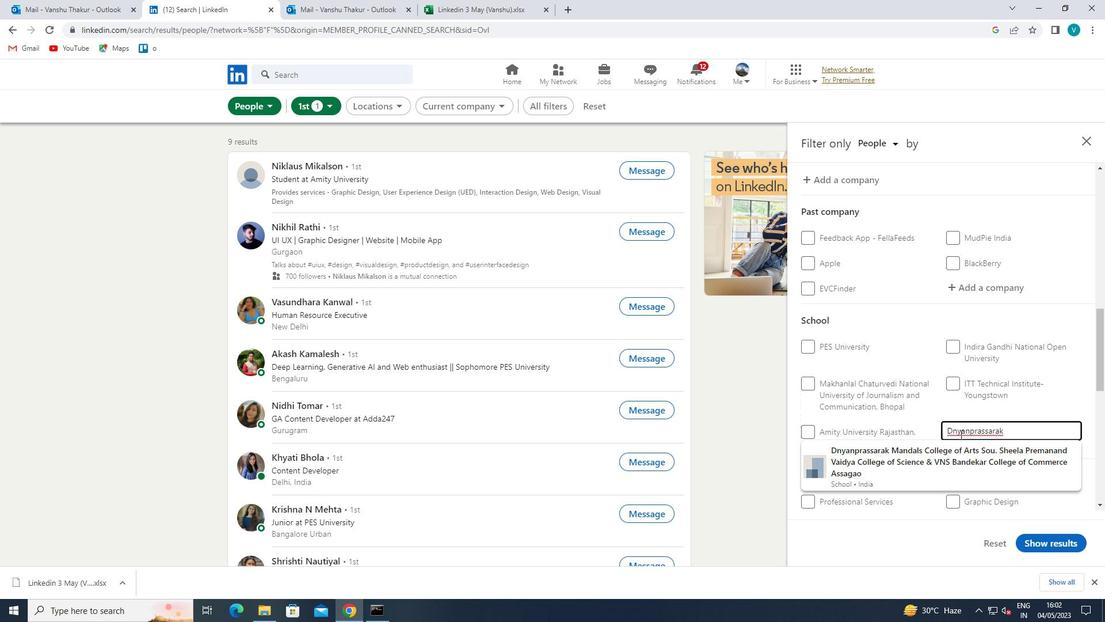 
Action: Mouse pressed left at (980, 464)
Screenshot: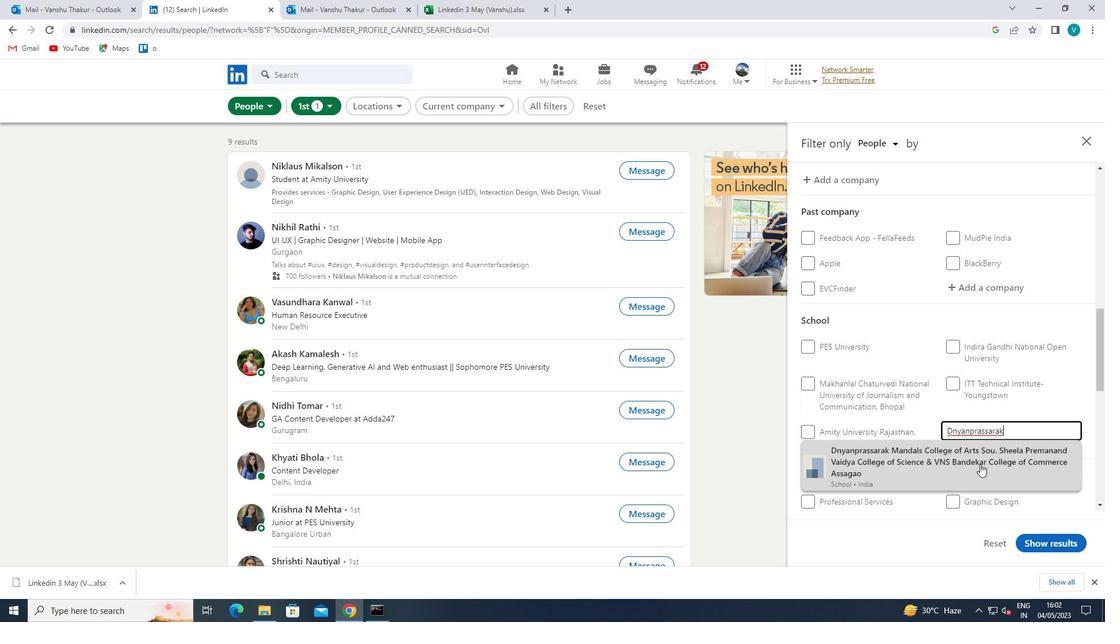 
Action: Mouse moved to (979, 461)
Screenshot: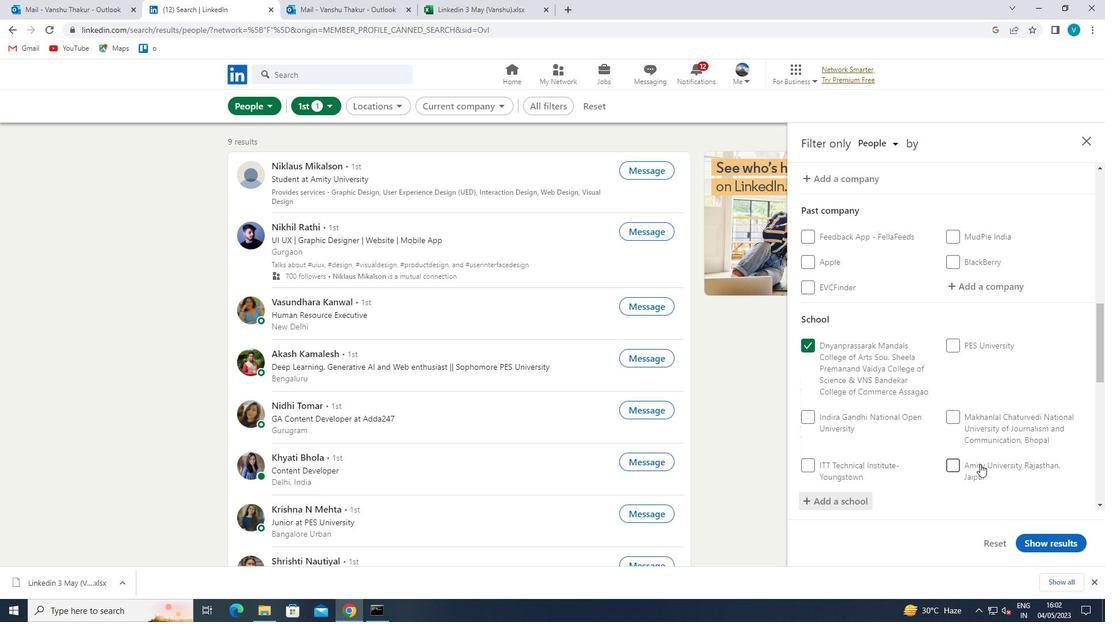 
Action: Mouse scrolled (979, 460) with delta (0, 0)
Screenshot: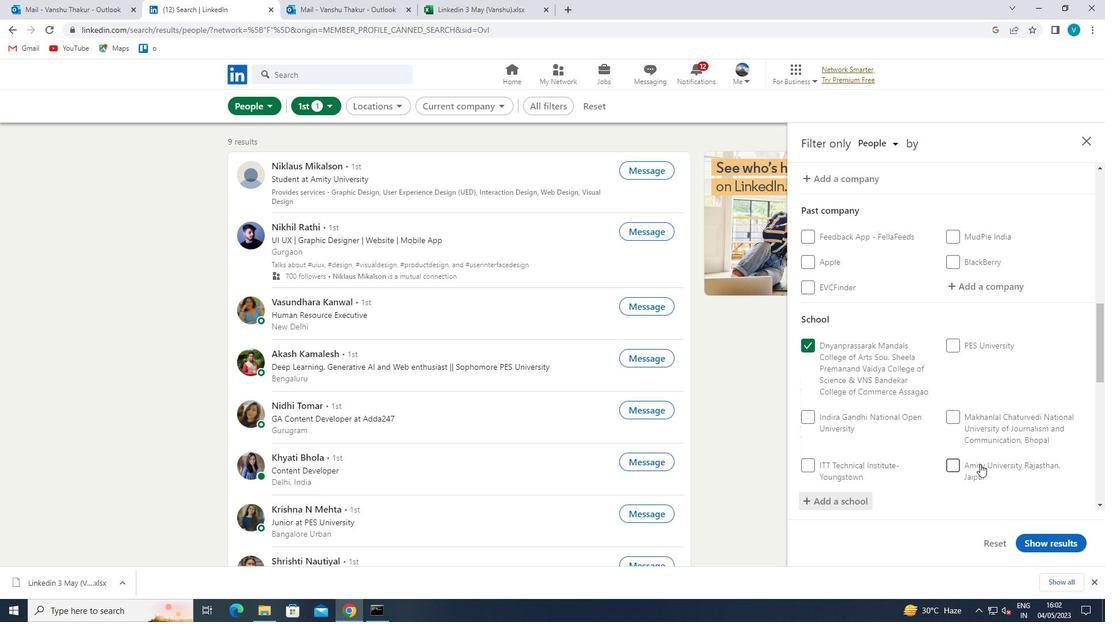 
Action: Mouse moved to (976, 455)
Screenshot: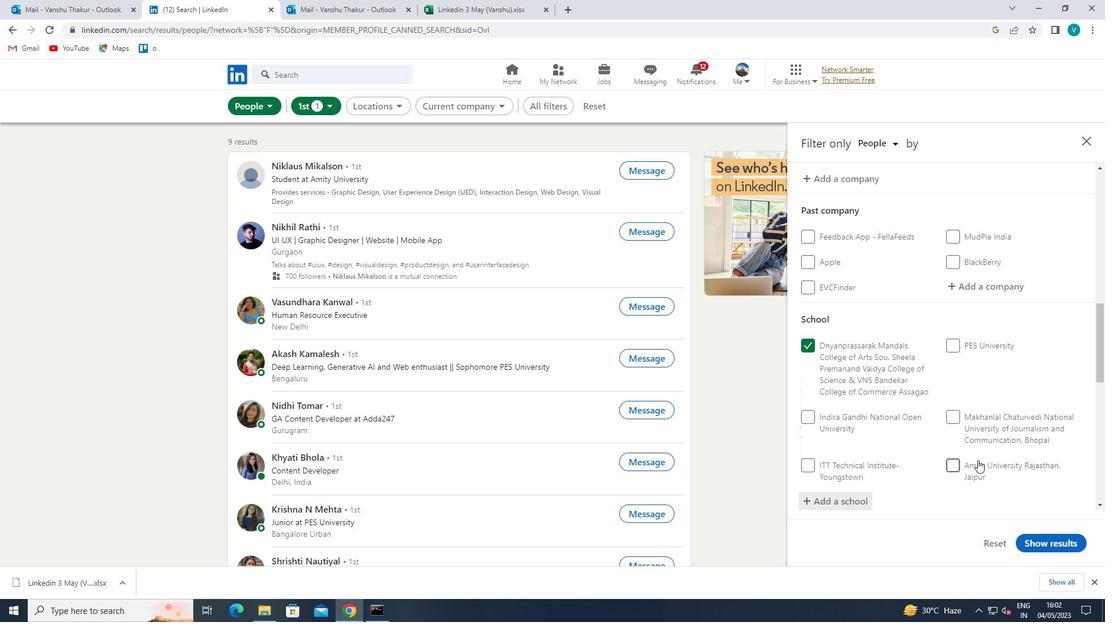 
Action: Mouse scrolled (976, 455) with delta (0, 0)
Screenshot: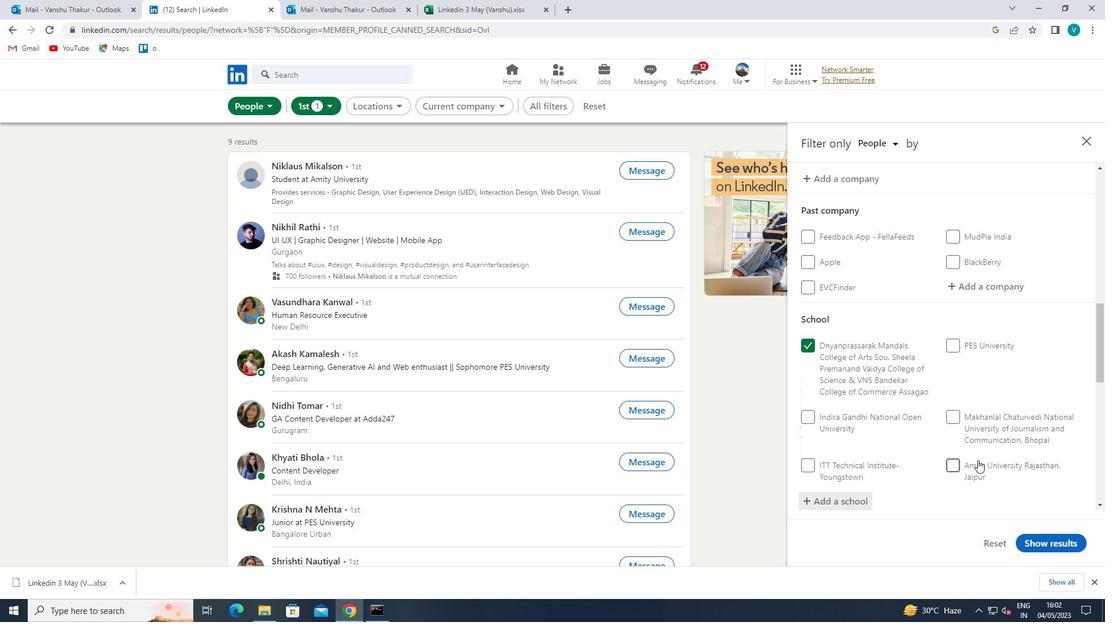 
Action: Mouse moved to (975, 453)
Screenshot: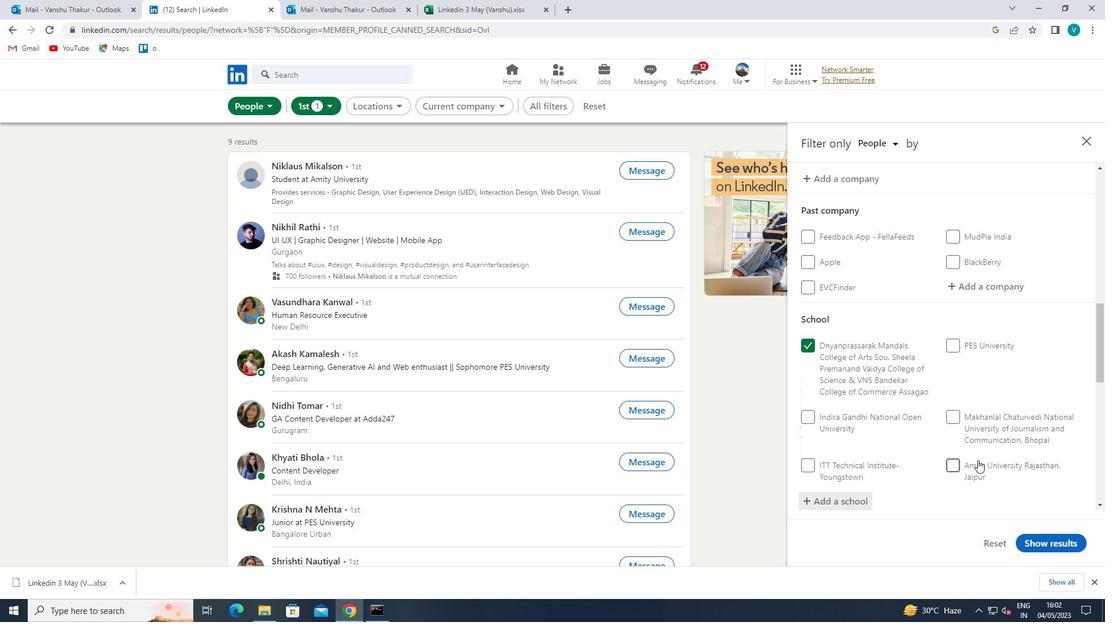 
Action: Mouse scrolled (975, 453) with delta (0, 0)
Screenshot: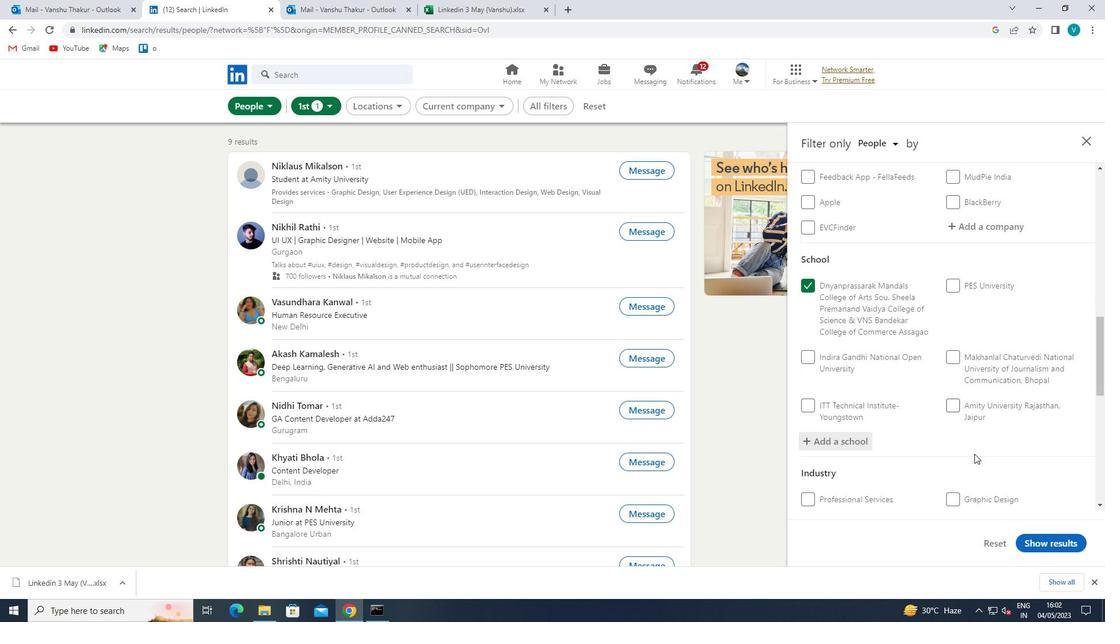 
Action: Mouse scrolled (975, 453) with delta (0, 0)
Screenshot: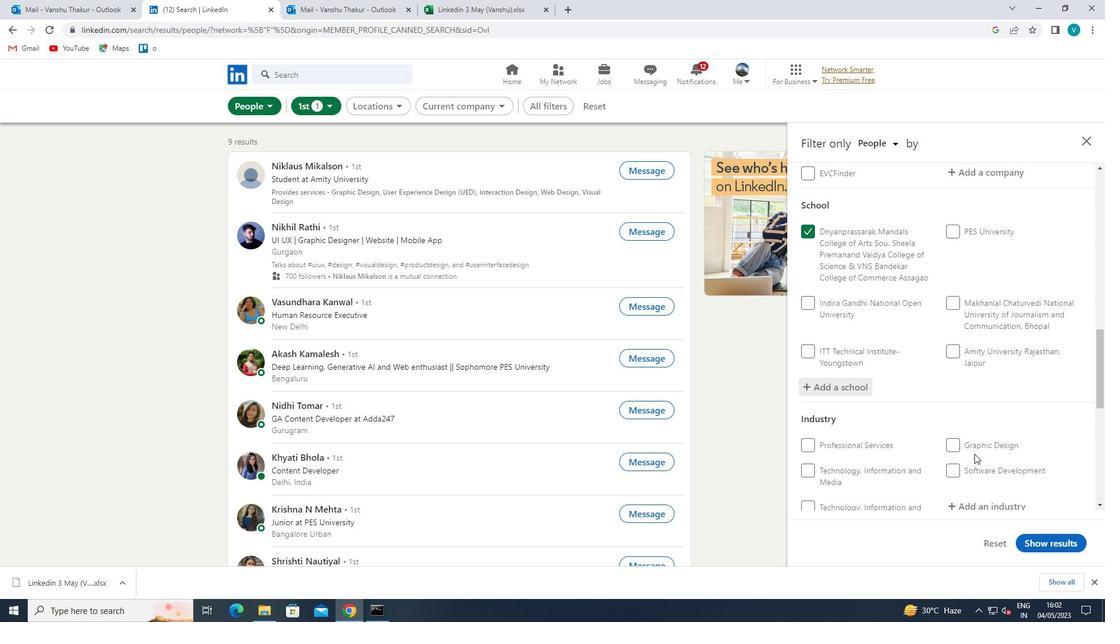 
Action: Mouse scrolled (975, 453) with delta (0, 0)
Screenshot: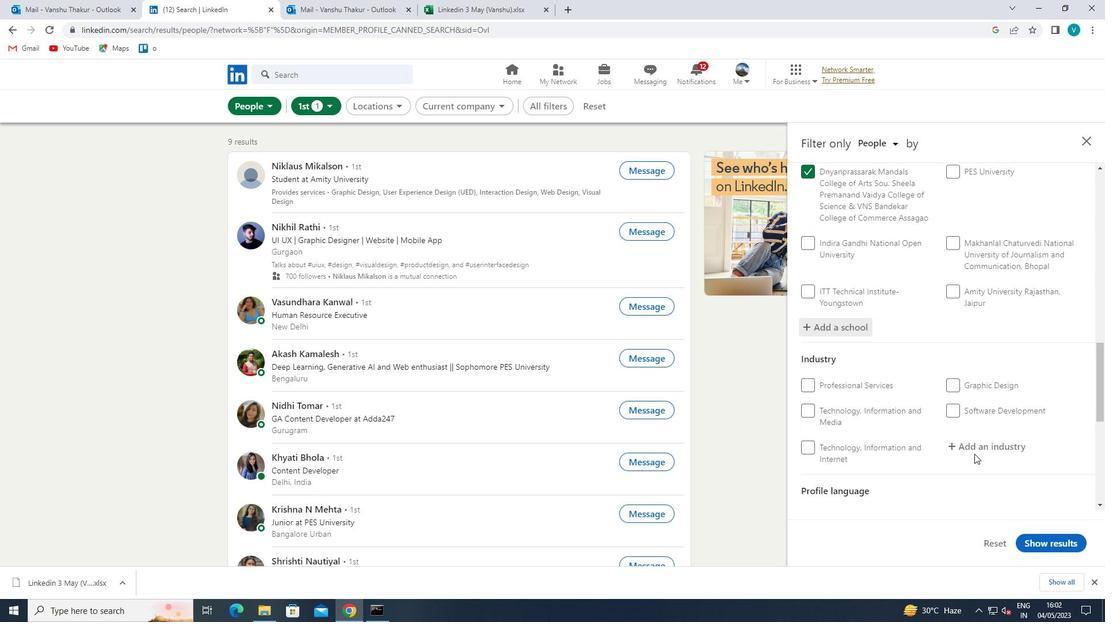 
Action: Mouse moved to (991, 334)
Screenshot: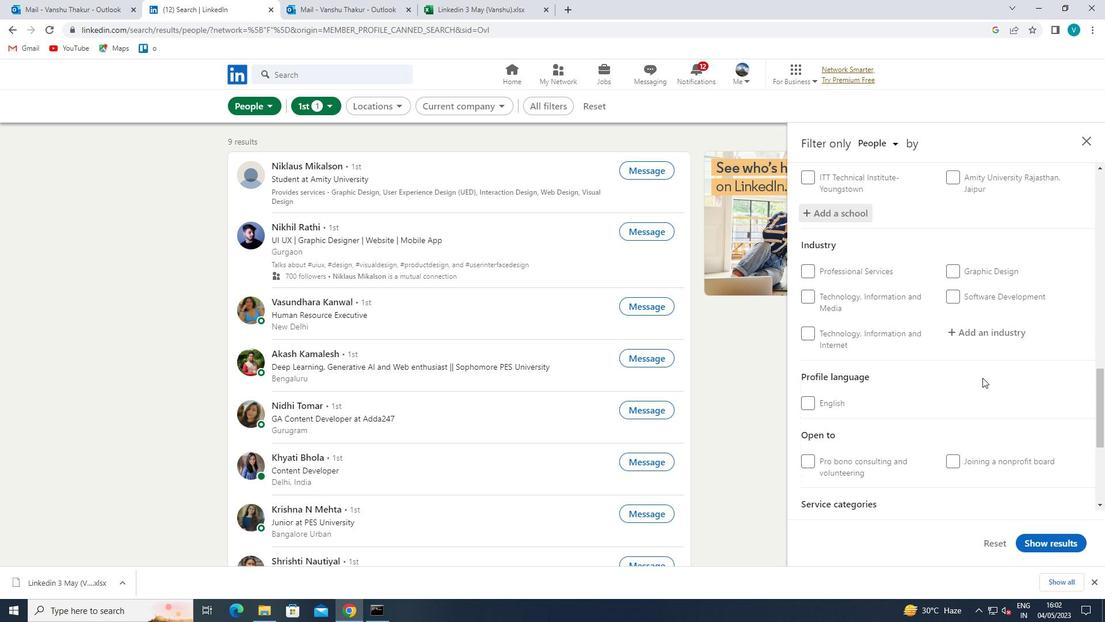 
Action: Mouse pressed left at (991, 334)
Screenshot: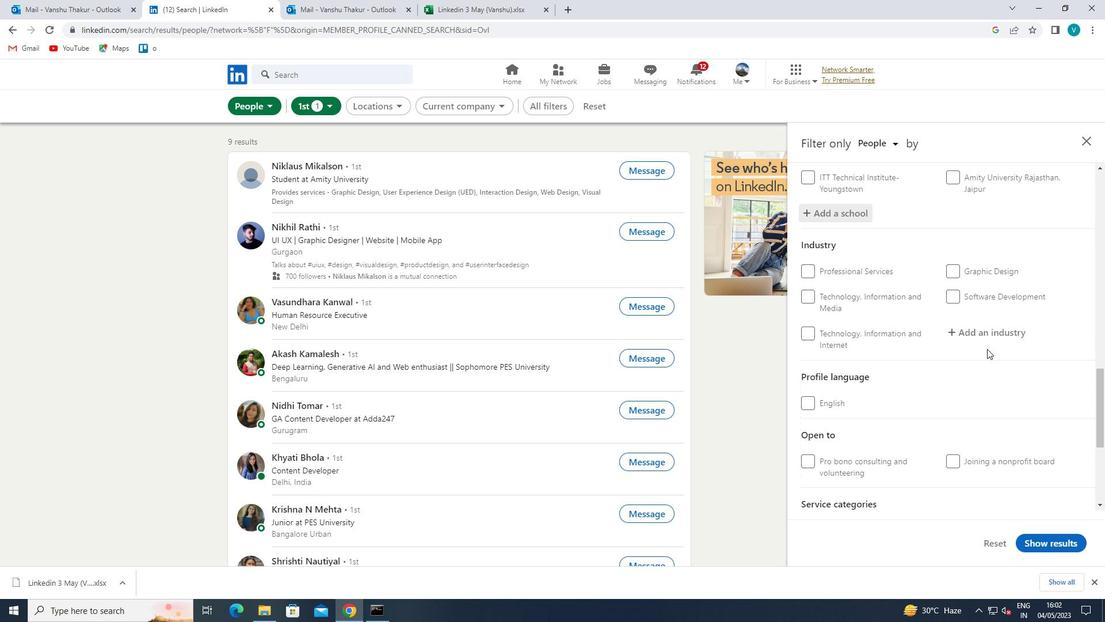 
Action: Mouse moved to (993, 332)
Screenshot: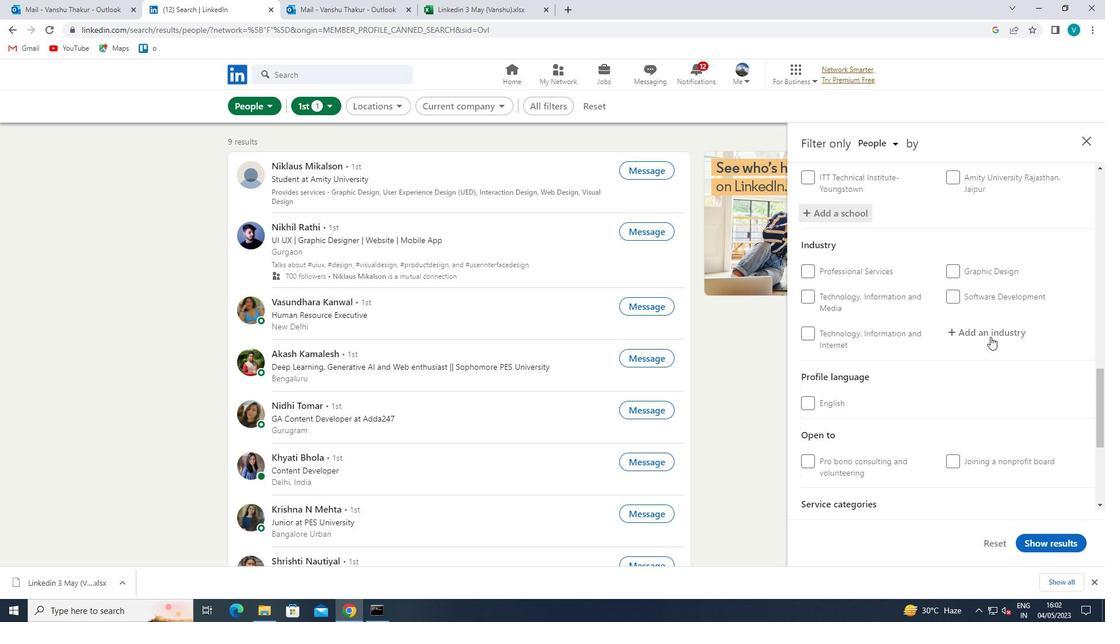 
Action: Key pressed <Key.shift>WHOLESALE
Screenshot: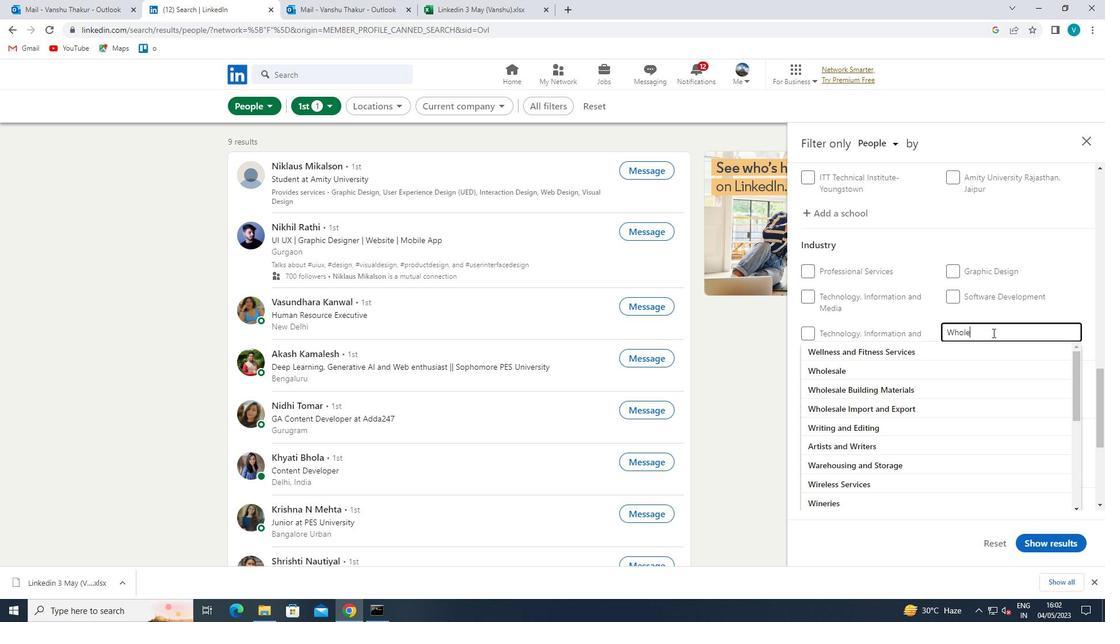 
Action: Mouse moved to (962, 334)
Screenshot: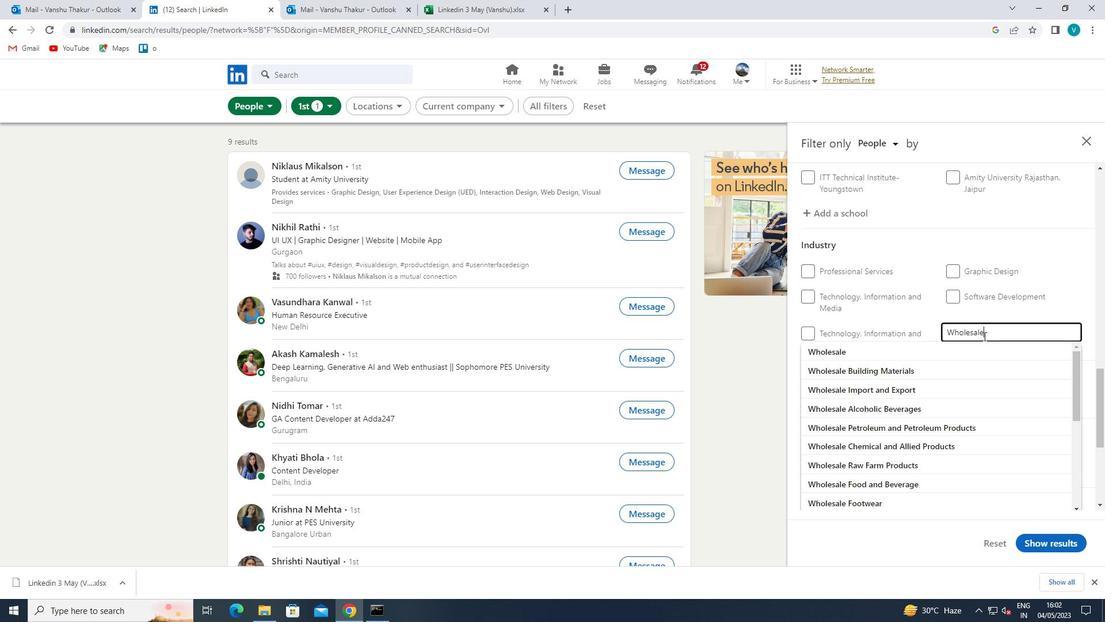
Action: Key pressed <Key.space><Key.shift>MET<Key.backspace><Key.backspace>ETALS
Screenshot: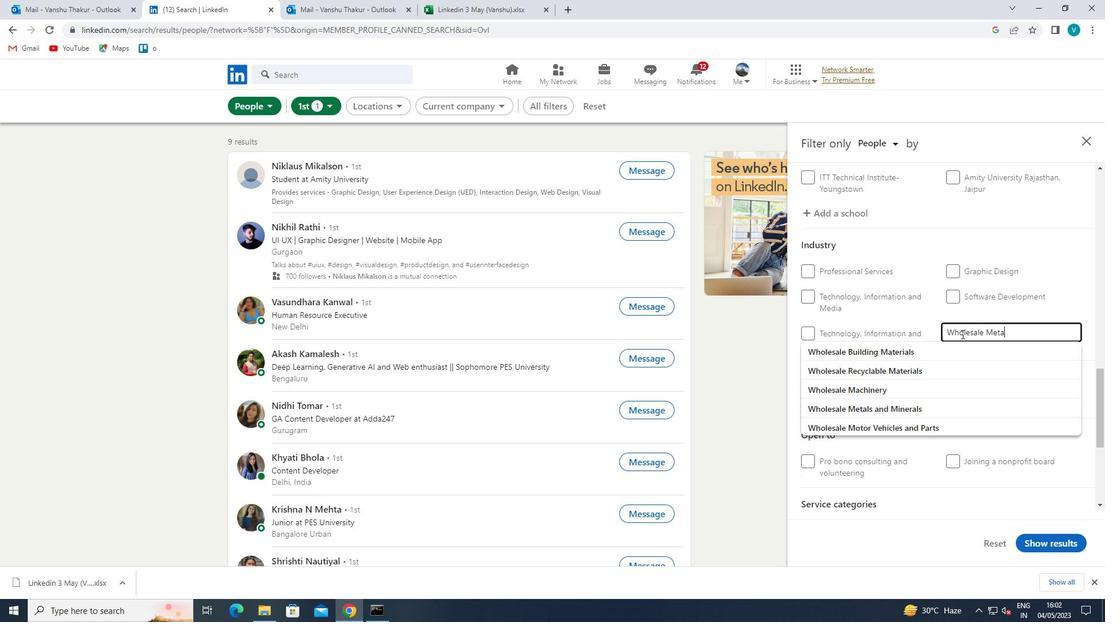 
Action: Mouse moved to (932, 348)
Screenshot: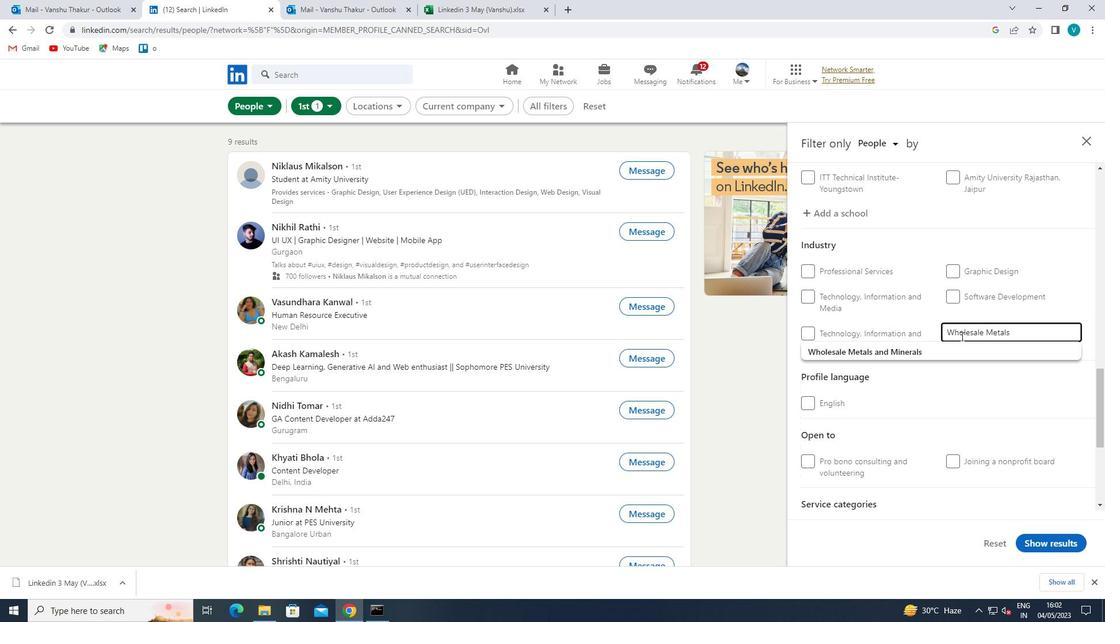 
Action: Mouse pressed left at (932, 348)
Screenshot: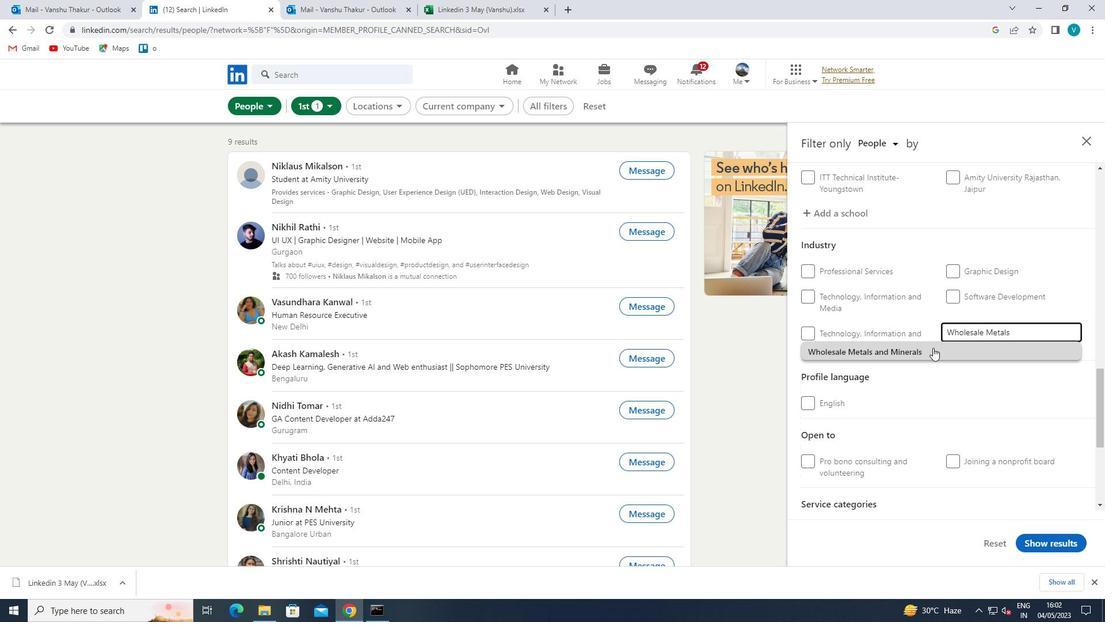 
Action: Mouse scrolled (932, 347) with delta (0, 0)
Screenshot: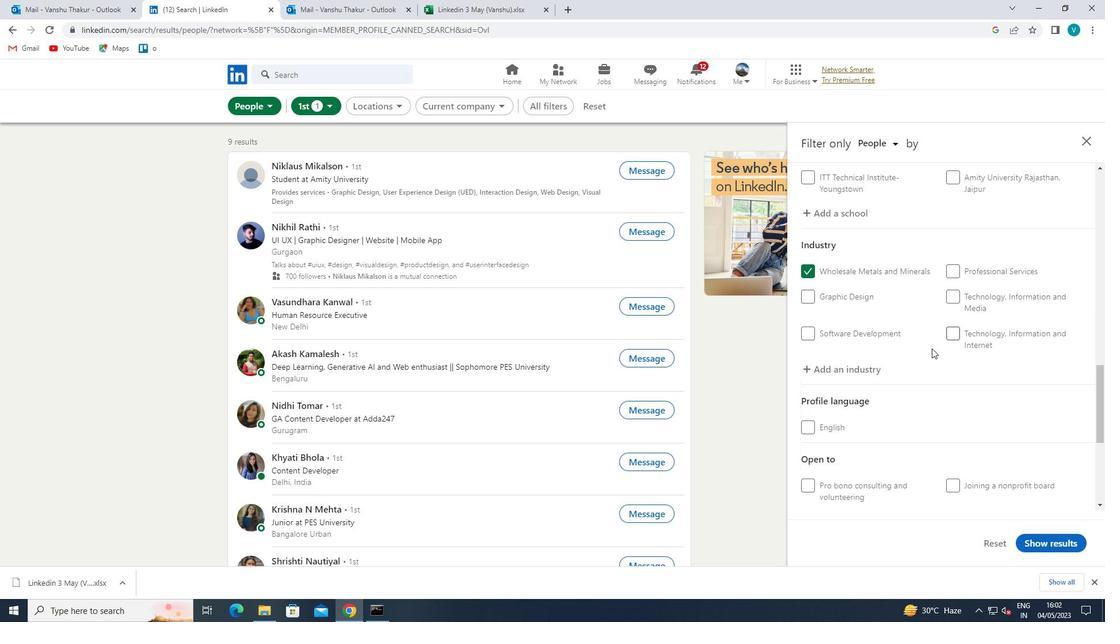 
Action: Mouse moved to (932, 352)
Screenshot: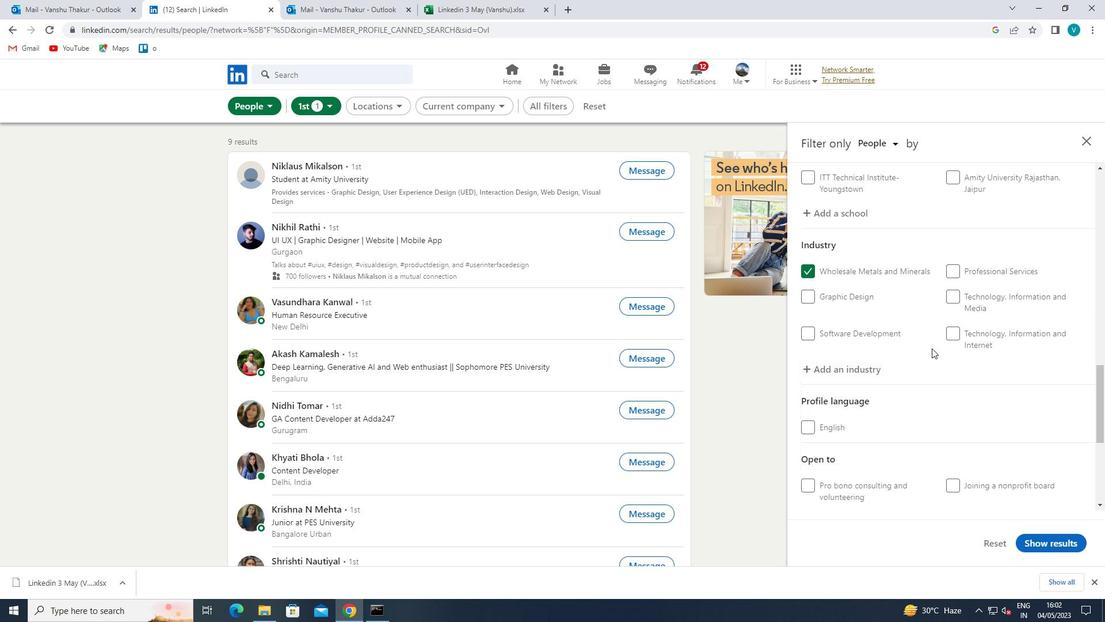 
Action: Mouse scrolled (932, 351) with delta (0, 0)
Screenshot: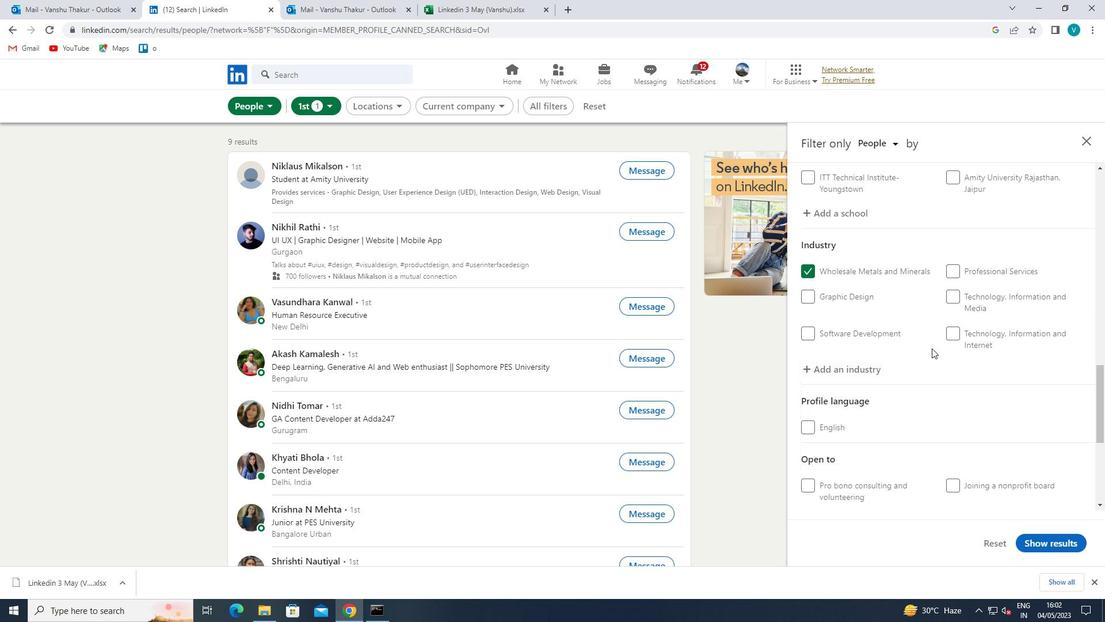 
Action: Mouse moved to (932, 354)
Screenshot: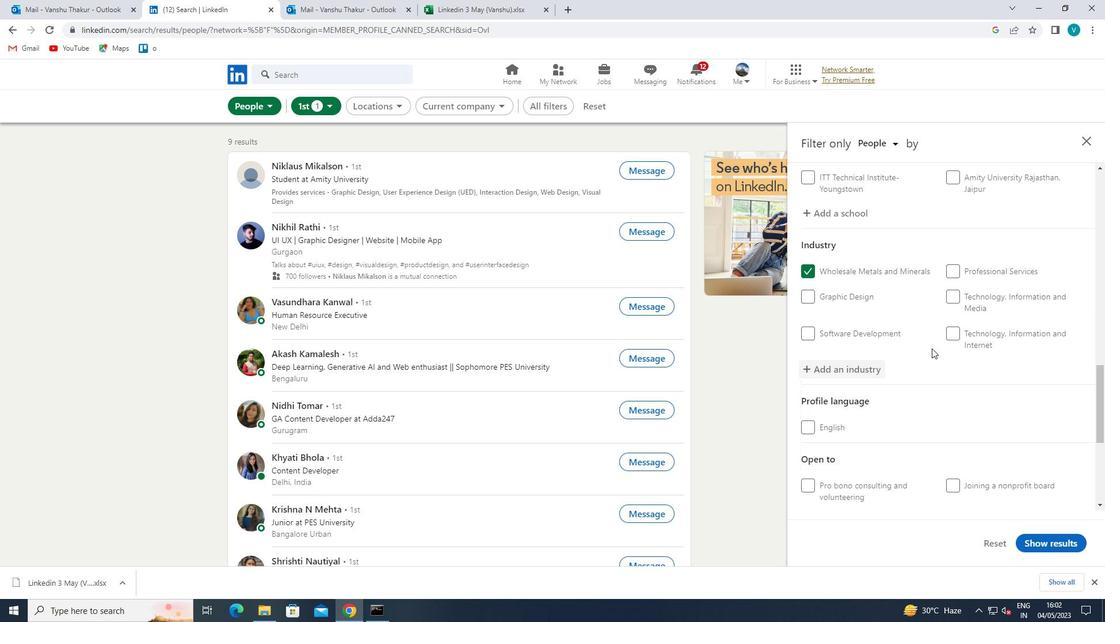 
Action: Mouse scrolled (932, 354) with delta (0, 0)
Screenshot: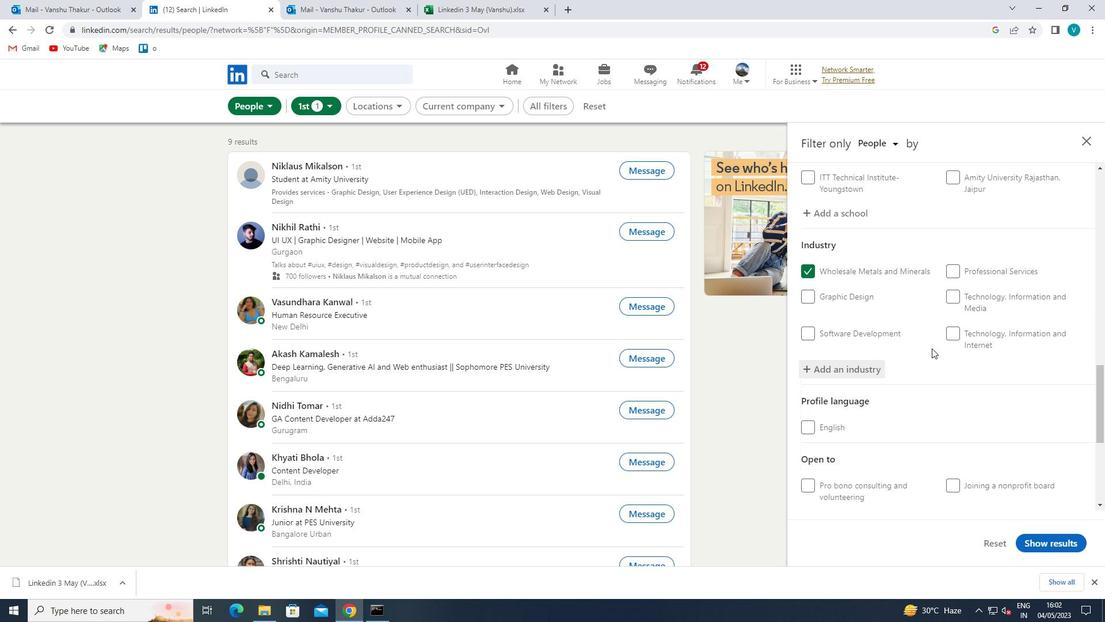 
Action: Mouse moved to (932, 356)
Screenshot: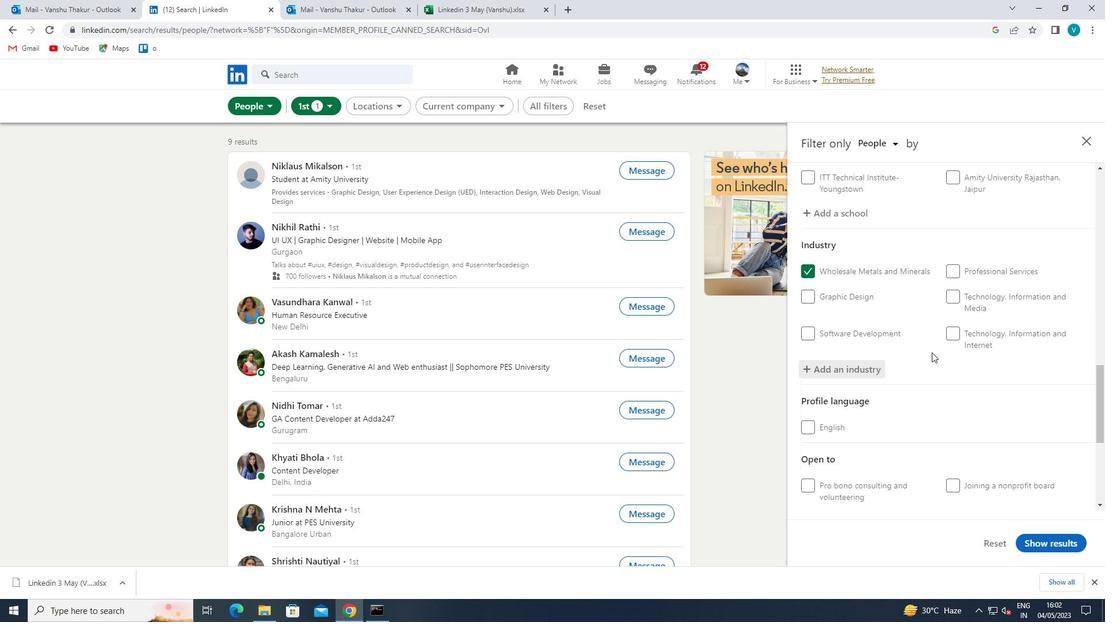 
Action: Mouse scrolled (932, 355) with delta (0, 0)
Screenshot: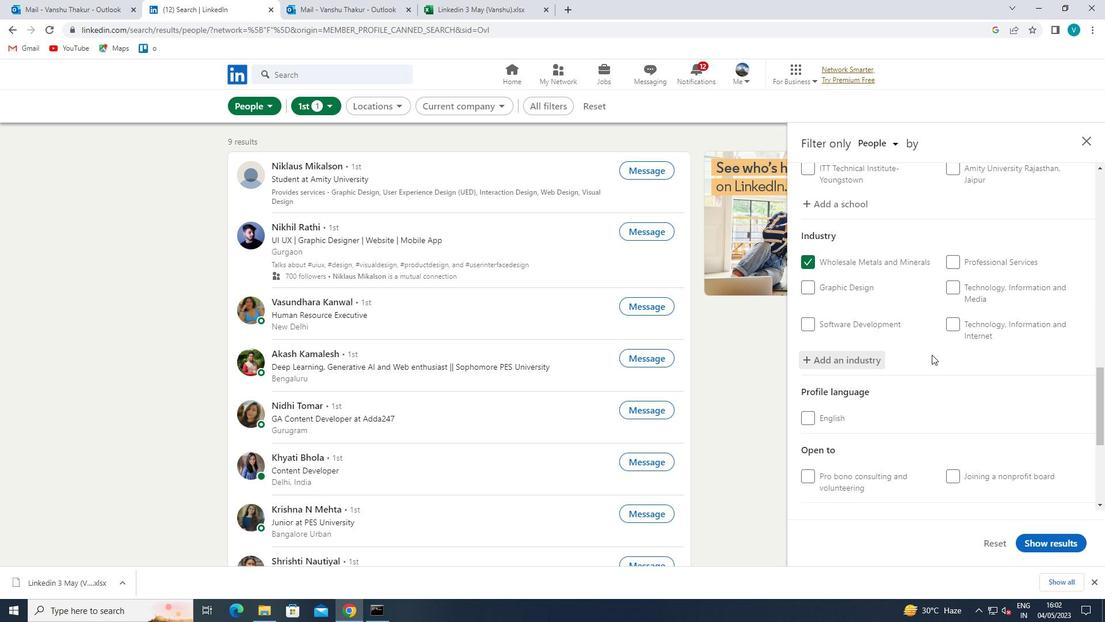 
Action: Mouse moved to (932, 357)
Screenshot: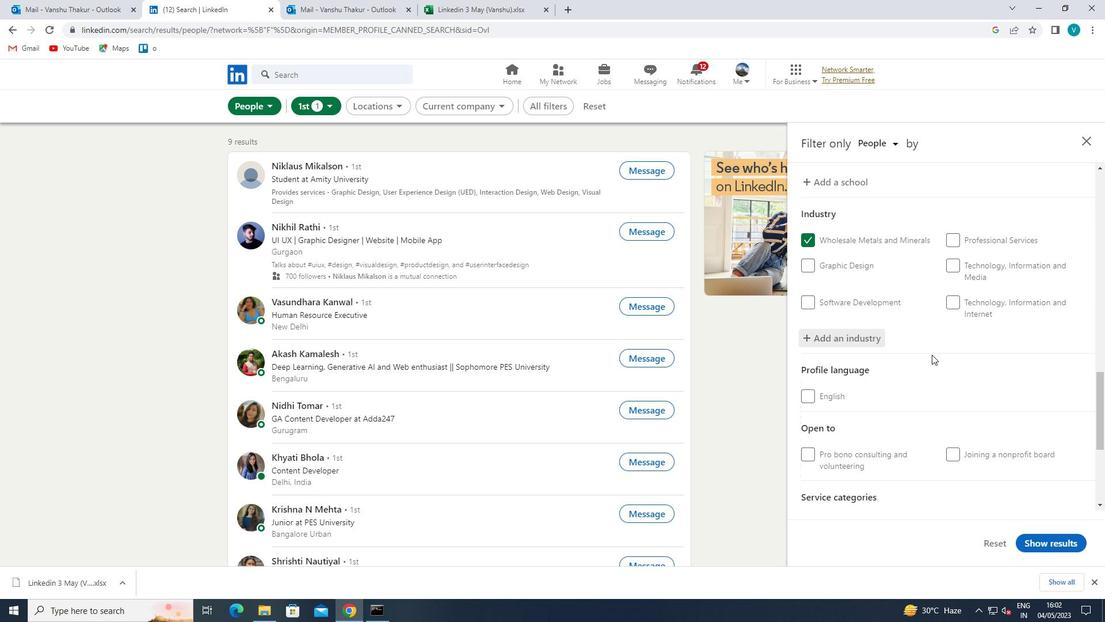 
Action: Mouse scrolled (932, 356) with delta (0, 0)
Screenshot: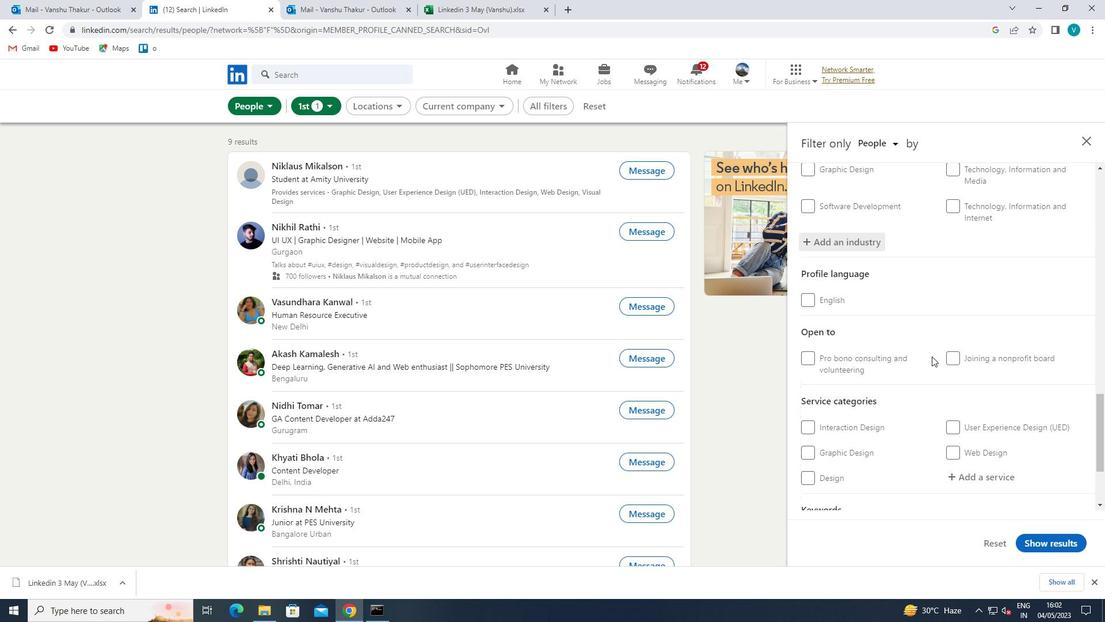 
Action: Mouse moved to (968, 357)
Screenshot: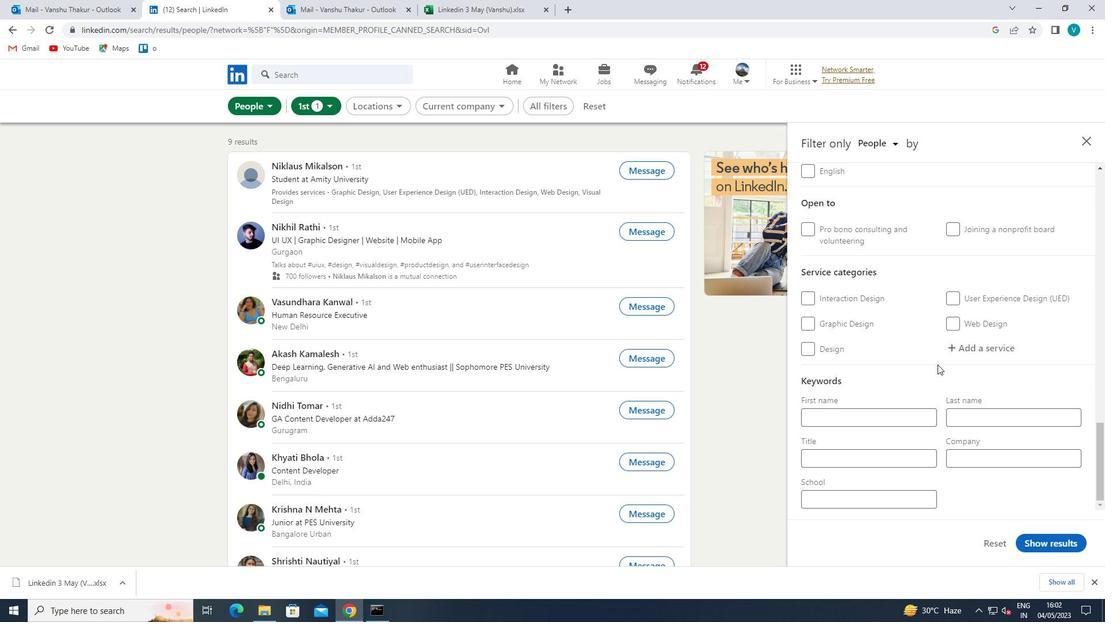 
Action: Mouse pressed left at (968, 357)
Screenshot: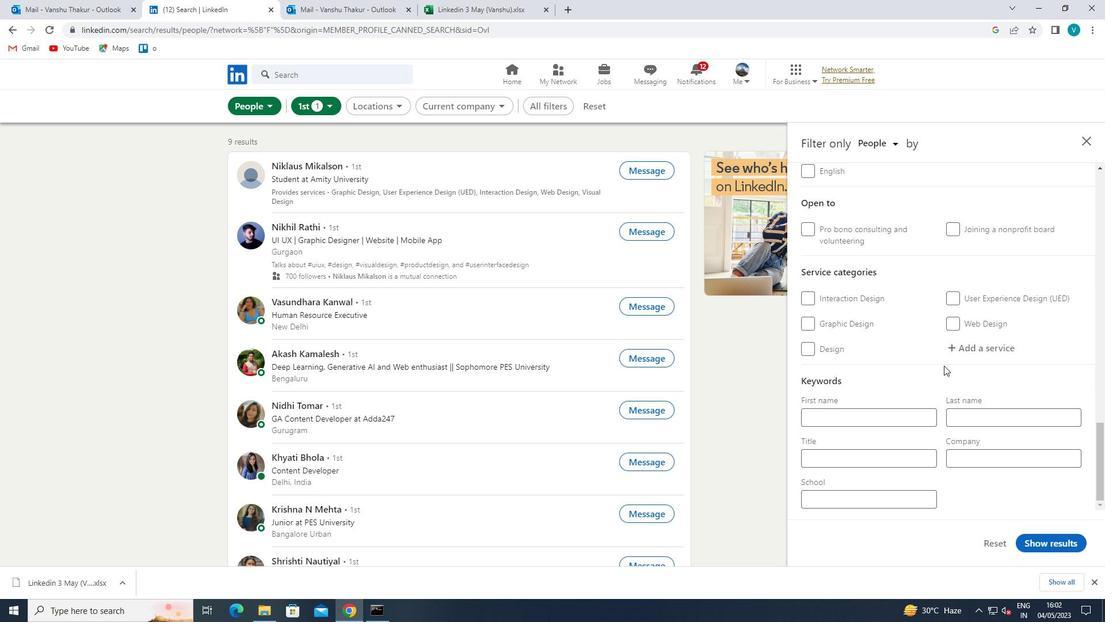 
Action: Mouse moved to (979, 351)
Screenshot: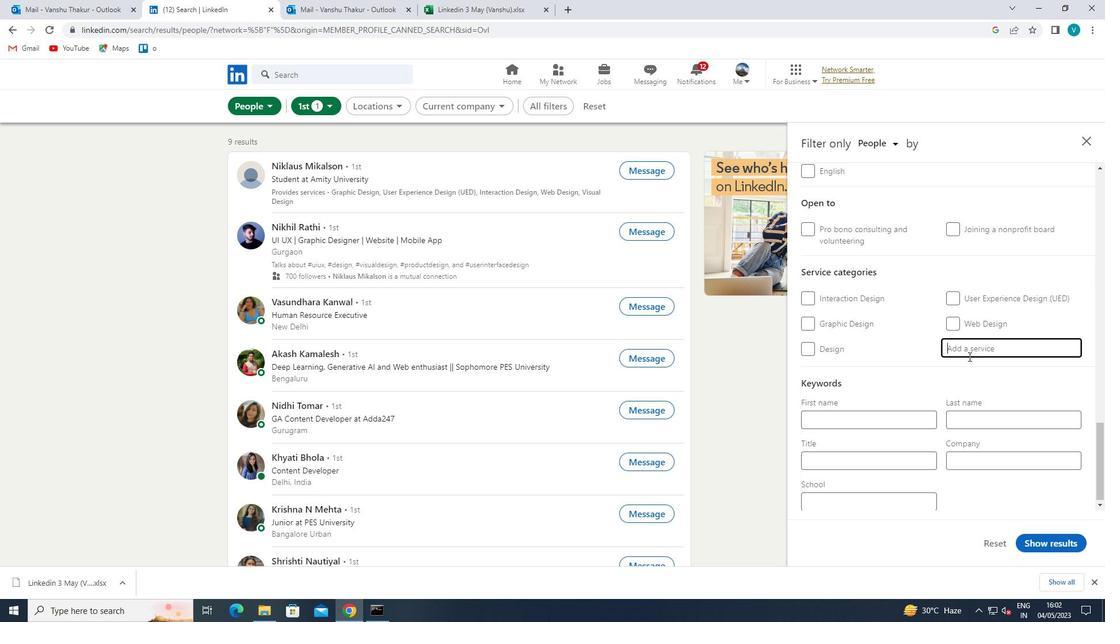 
Action: Mouse pressed left at (979, 351)
Screenshot: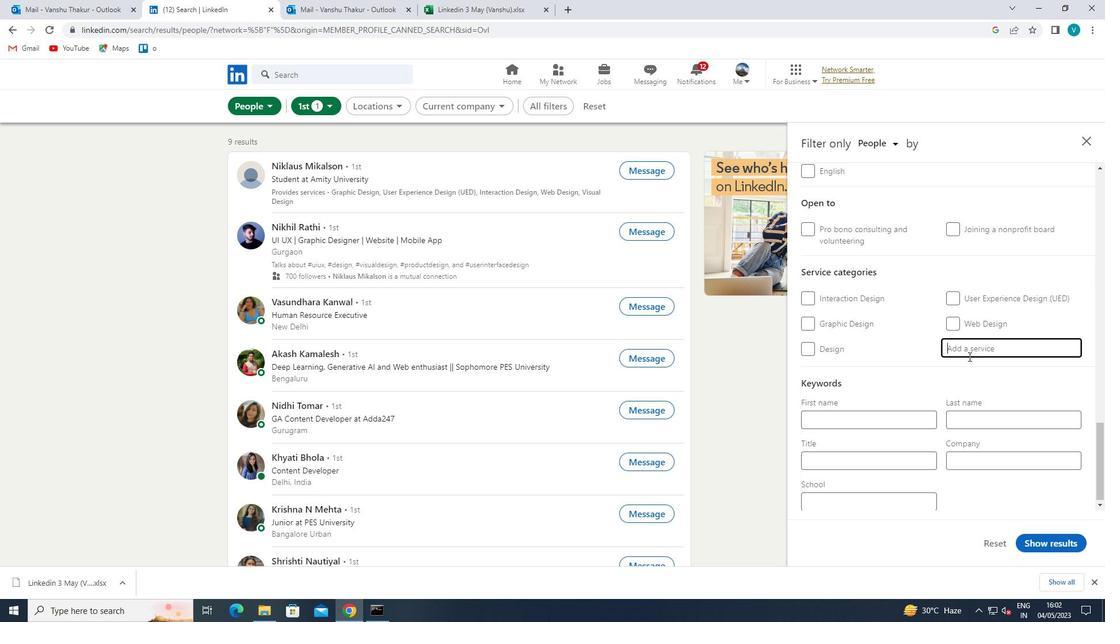 
Action: Key pressed <Key.shift>CYBERSE
Screenshot: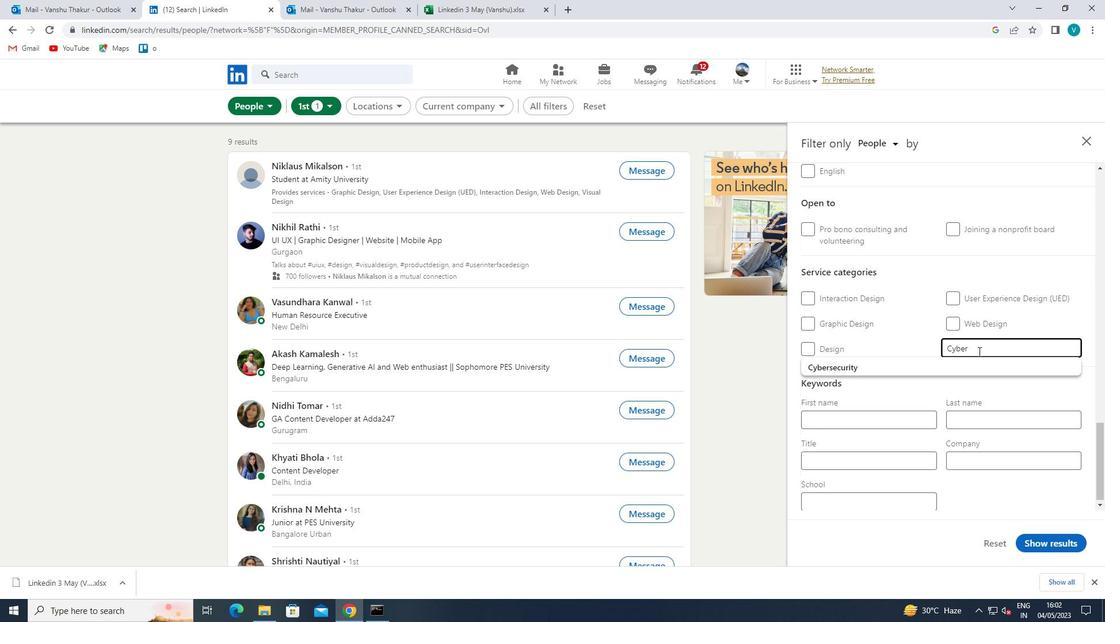
Action: Mouse moved to (967, 366)
Screenshot: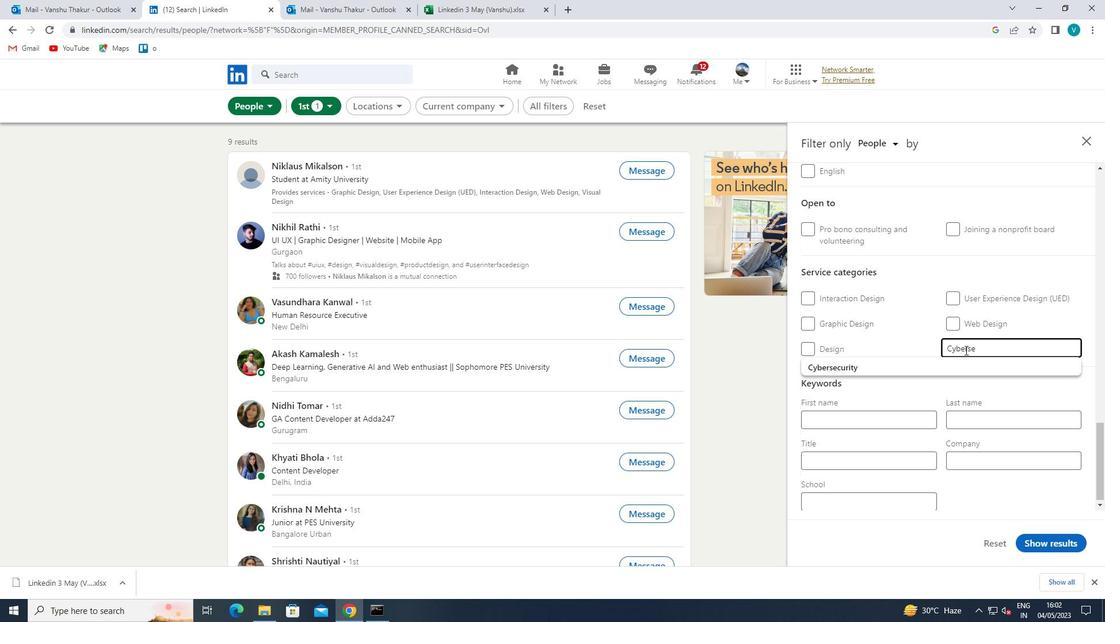 
Action: Mouse pressed left at (967, 366)
Screenshot: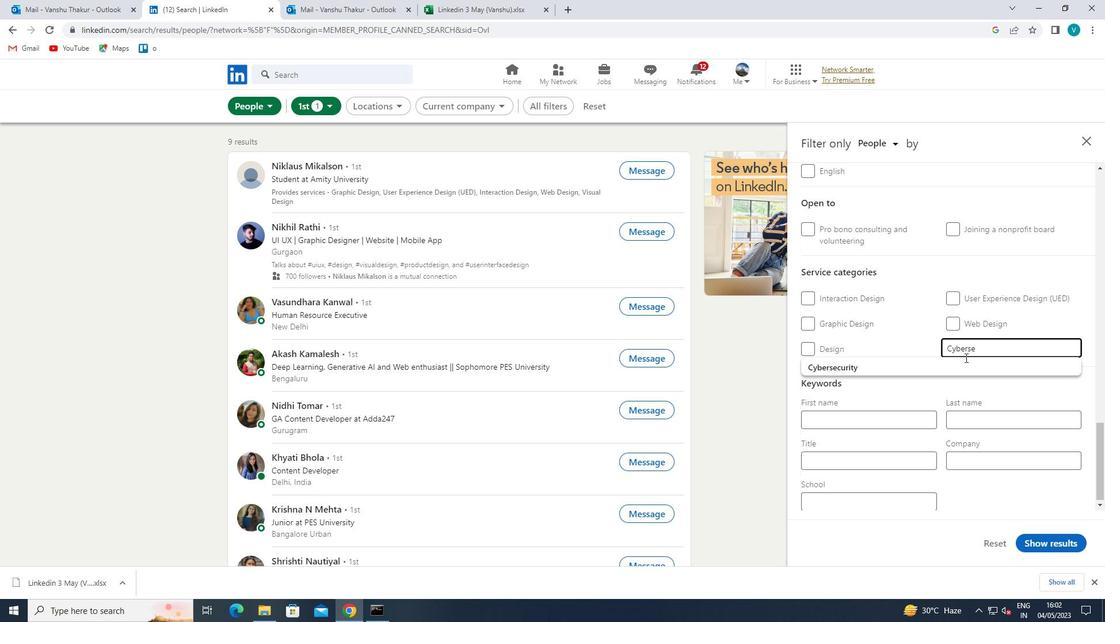 
Action: Mouse moved to (967, 366)
Screenshot: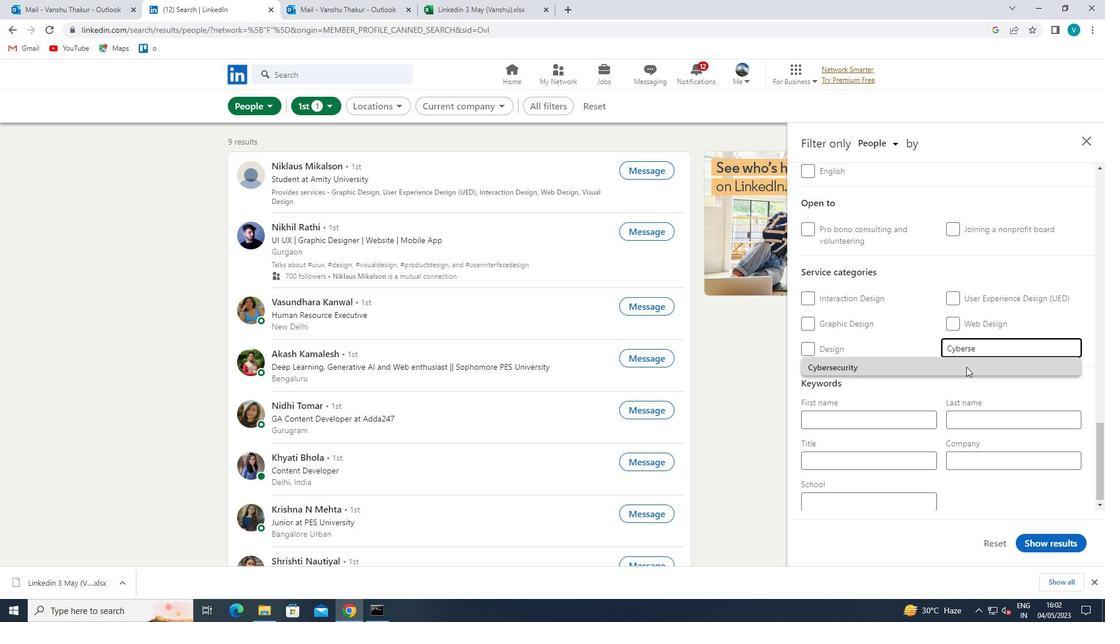 
Action: Mouse scrolled (967, 366) with delta (0, 0)
Screenshot: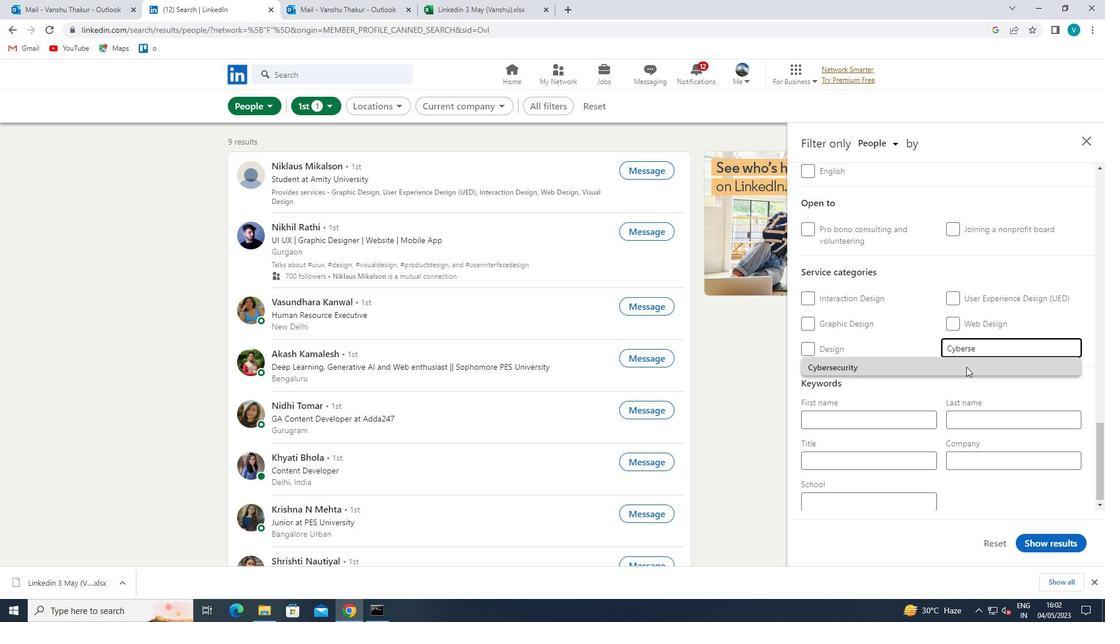 
Action: Mouse moved to (966, 366)
Screenshot: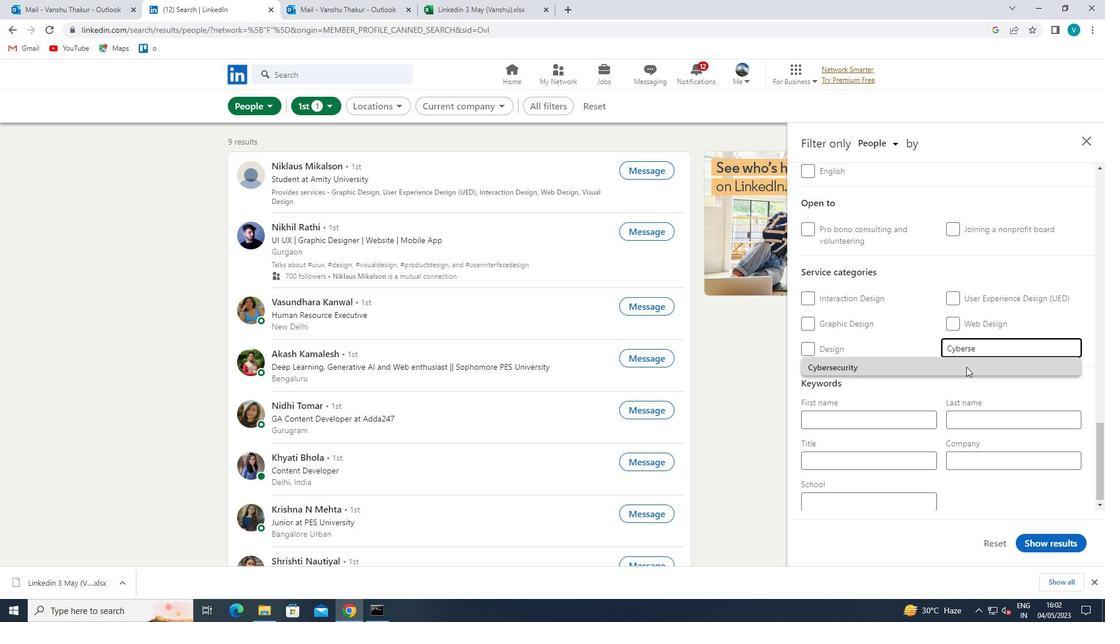 
Action: Mouse scrolled (966, 366) with delta (0, 0)
Screenshot: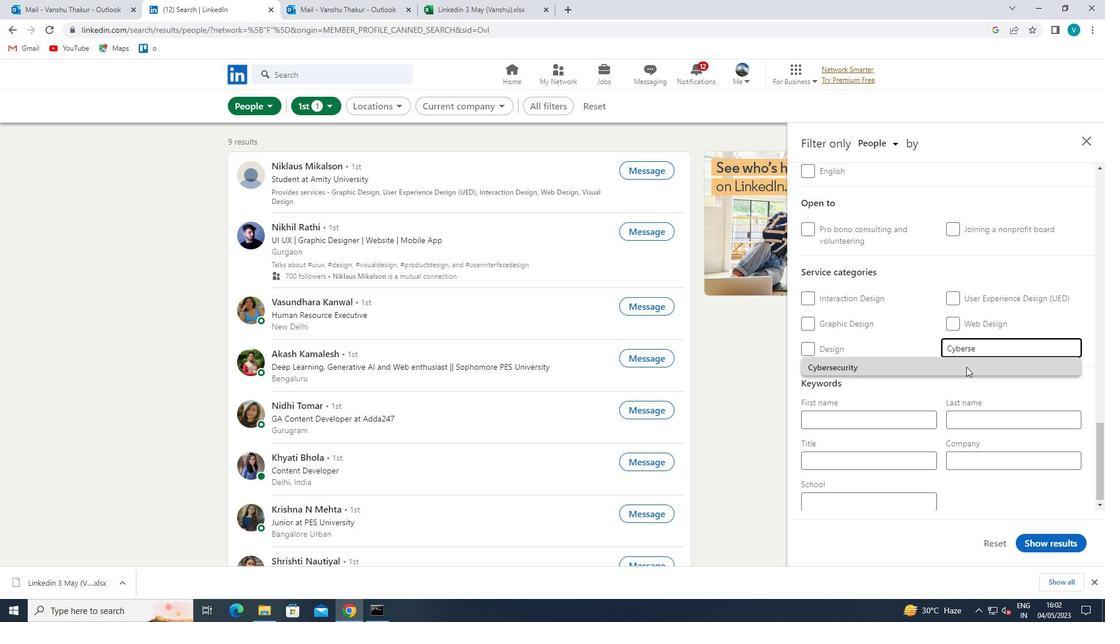 
Action: Mouse moved to (963, 368)
Screenshot: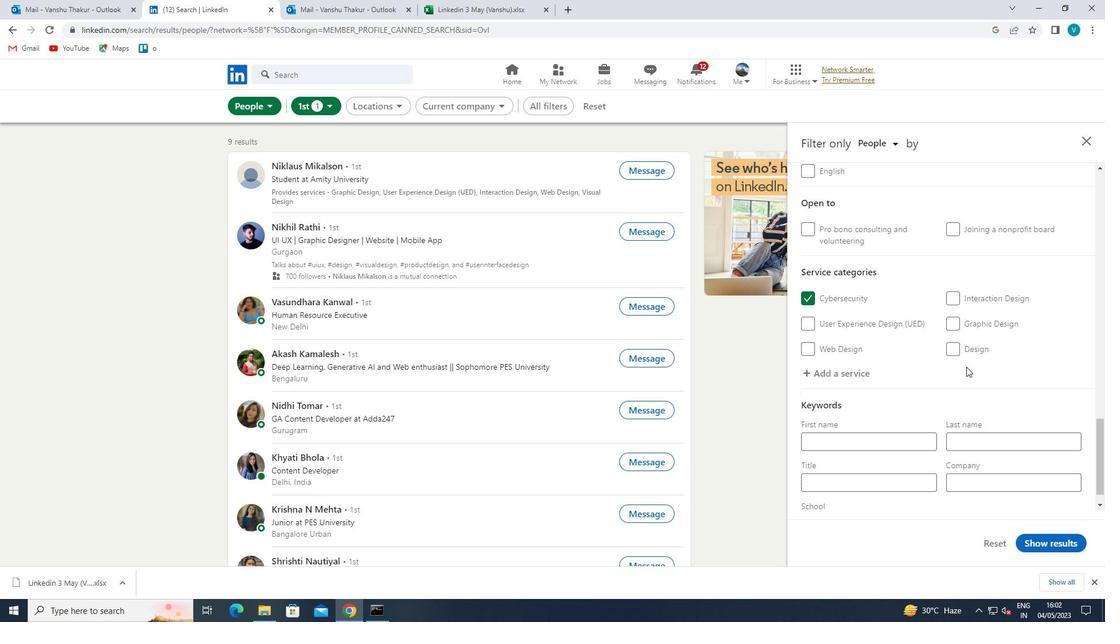 
Action: Mouse scrolled (963, 367) with delta (0, 0)
Screenshot: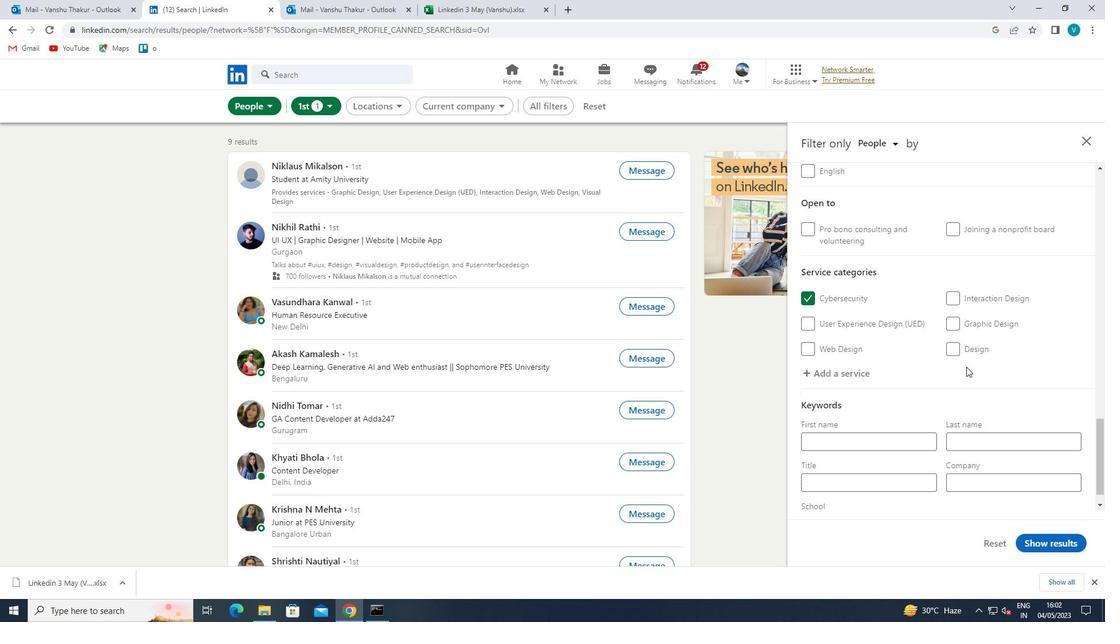 
Action: Mouse moved to (917, 452)
Screenshot: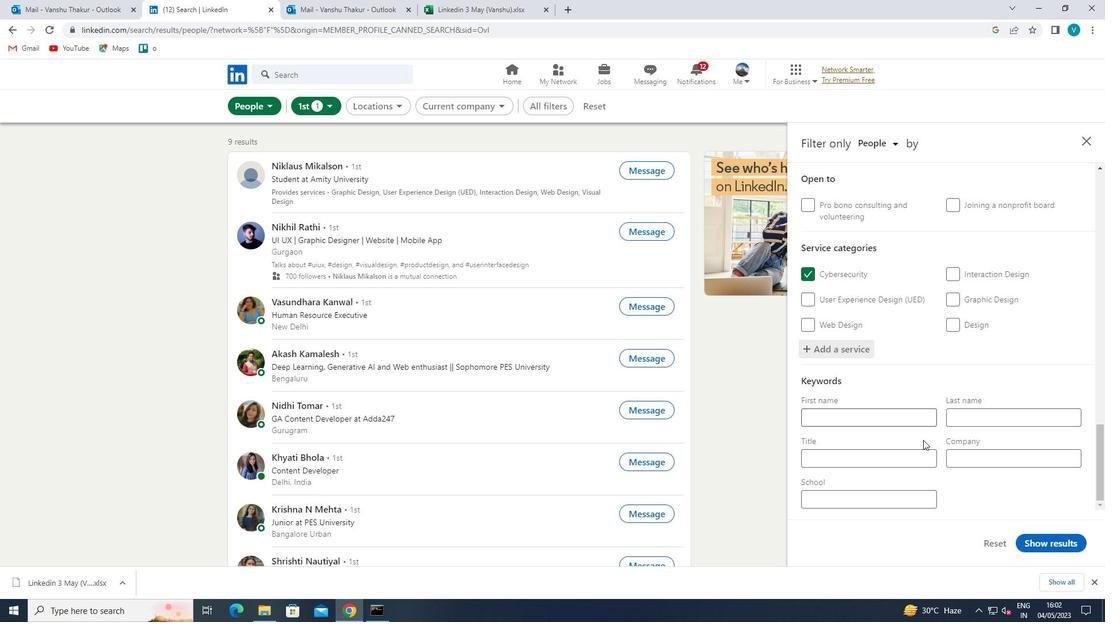 
Action: Mouse pressed left at (917, 452)
Screenshot: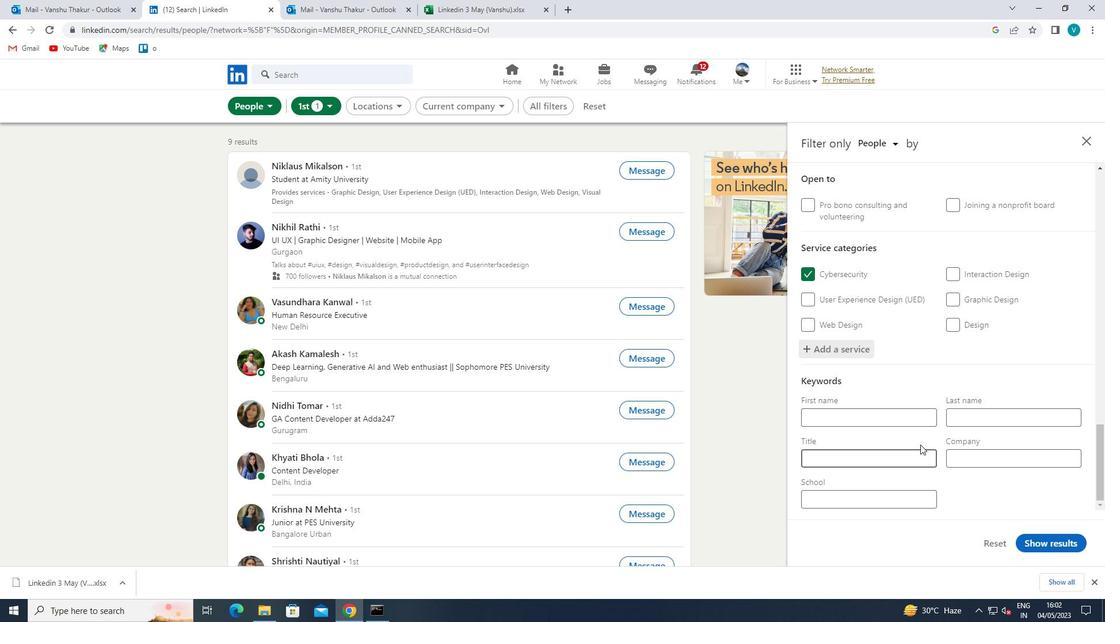 
Action: Mouse moved to (917, 453)
Screenshot: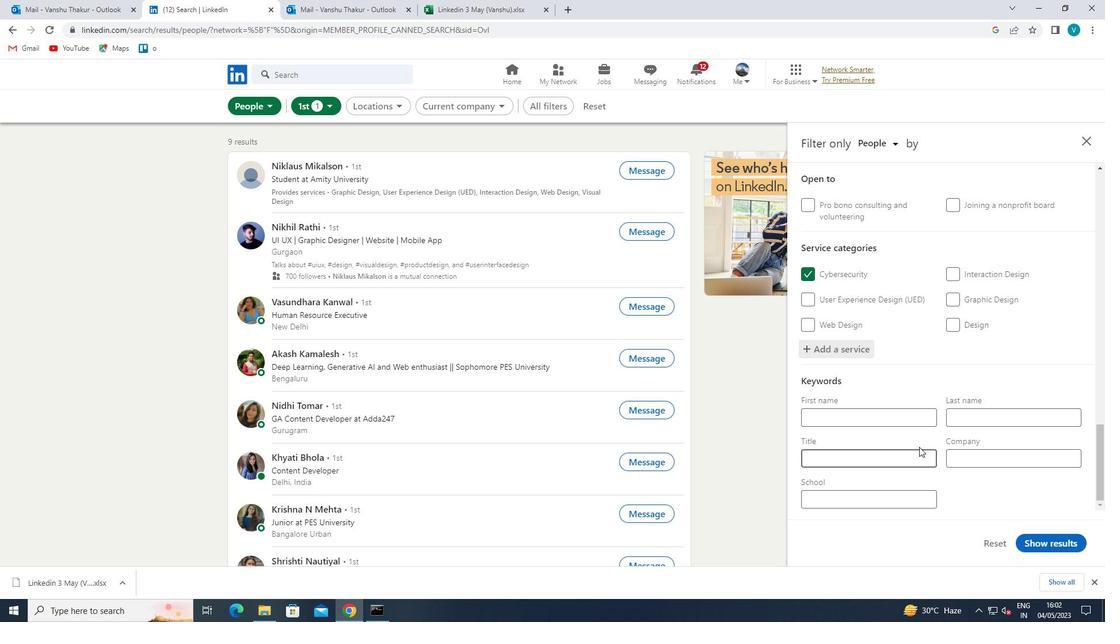 
Action: Key pressed <Key.shift>RECEPTIONIST<Key.space>
Screenshot: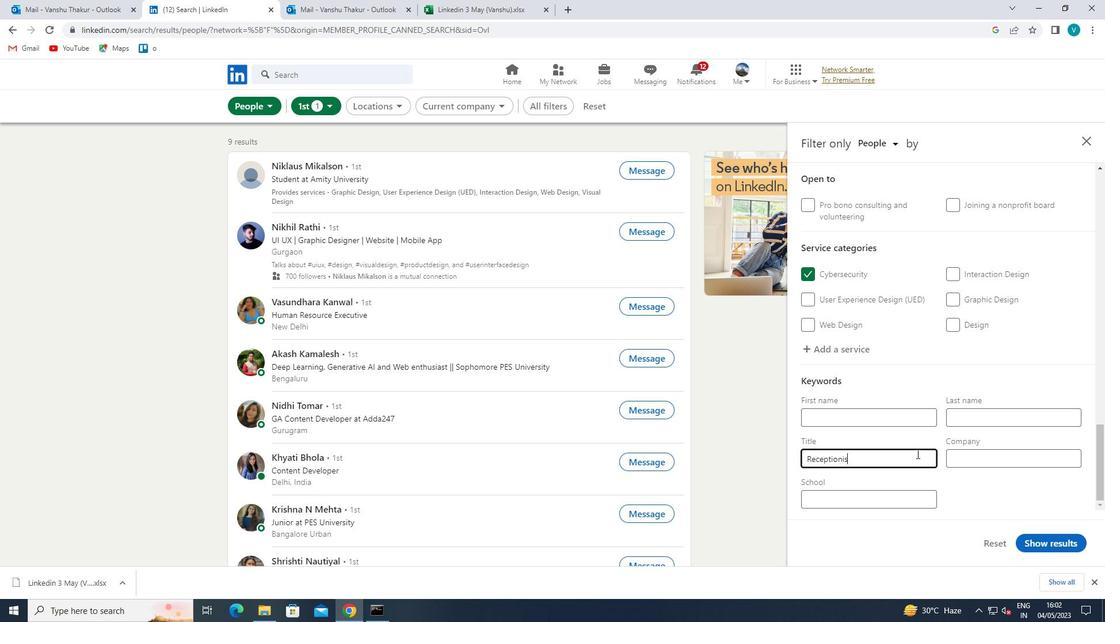 
Action: Mouse moved to (1032, 536)
Screenshot: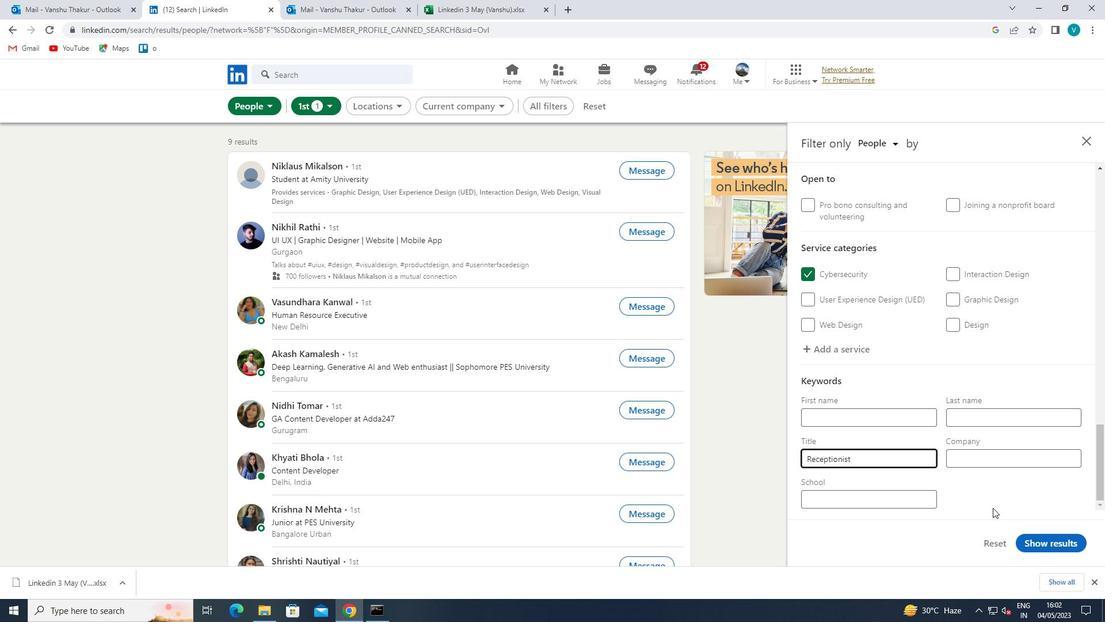 
Action: Mouse pressed left at (1032, 536)
Screenshot: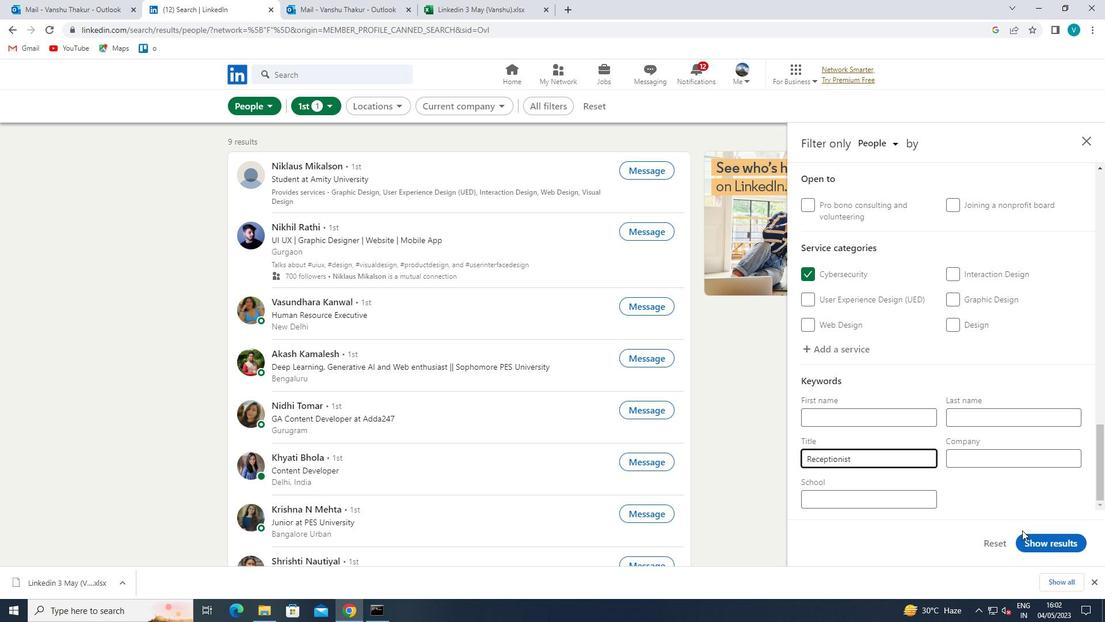 
Action: Mouse moved to (1033, 536)
Screenshot: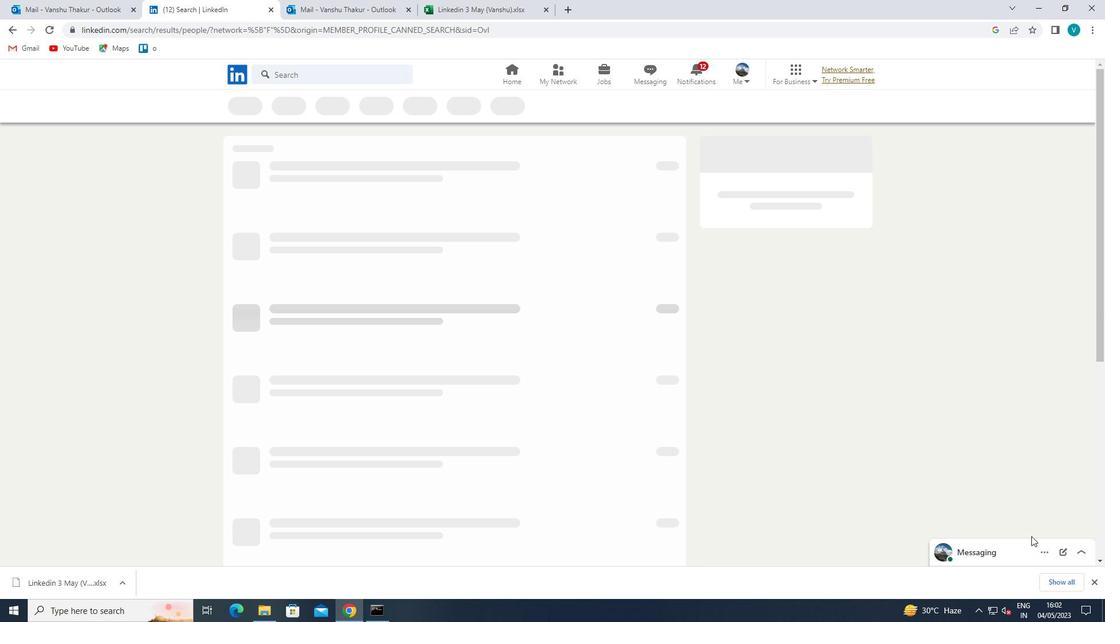 
